 Task: Look for space in Fleury-les-Aubrais, France from 5th September, 2023 to 13th September, 2023 for 6 adults in price range Rs.15000 to Rs.20000. Place can be entire place with 3 bedrooms having 3 beds and 3 bathrooms. Property type can be house, flat, guest house. Amenities needed are: washing machine. Booking option can be shelf check-in. Required host language is English.
Action: Mouse moved to (476, 145)
Screenshot: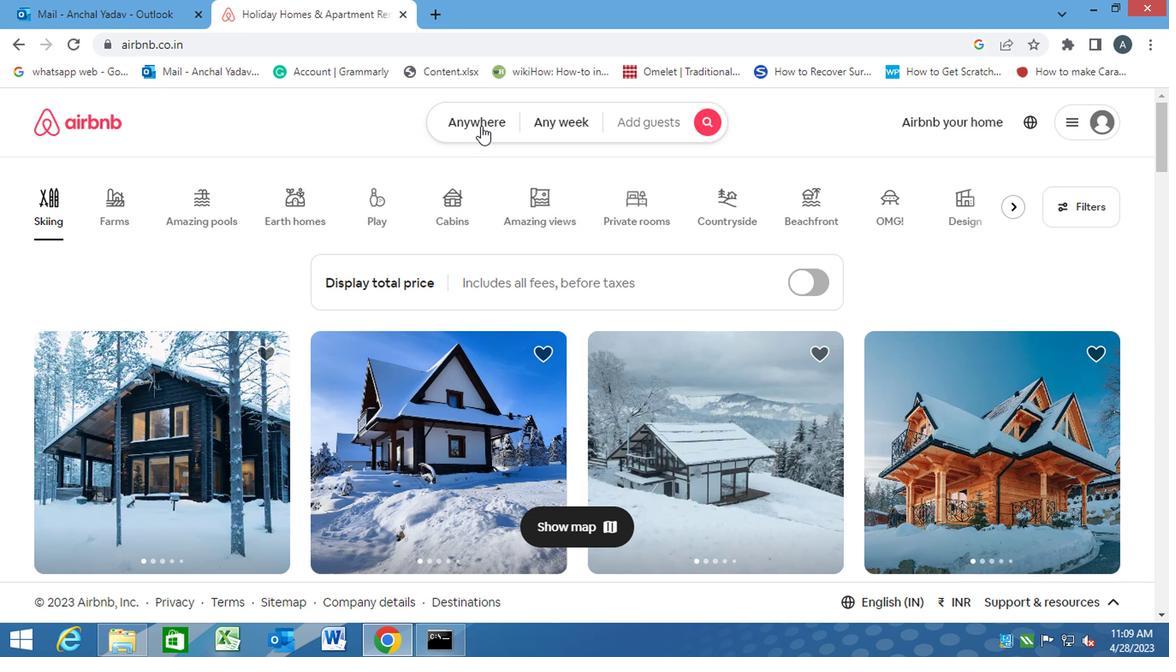 
Action: Mouse pressed left at (476, 145)
Screenshot: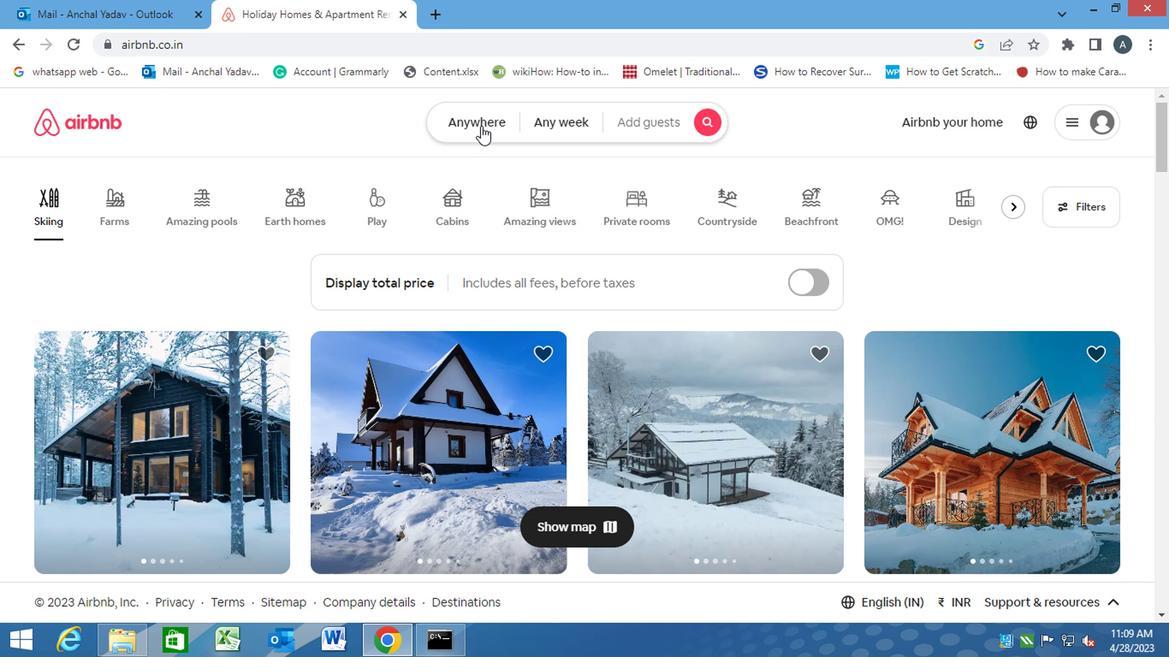 
Action: Mouse moved to (398, 205)
Screenshot: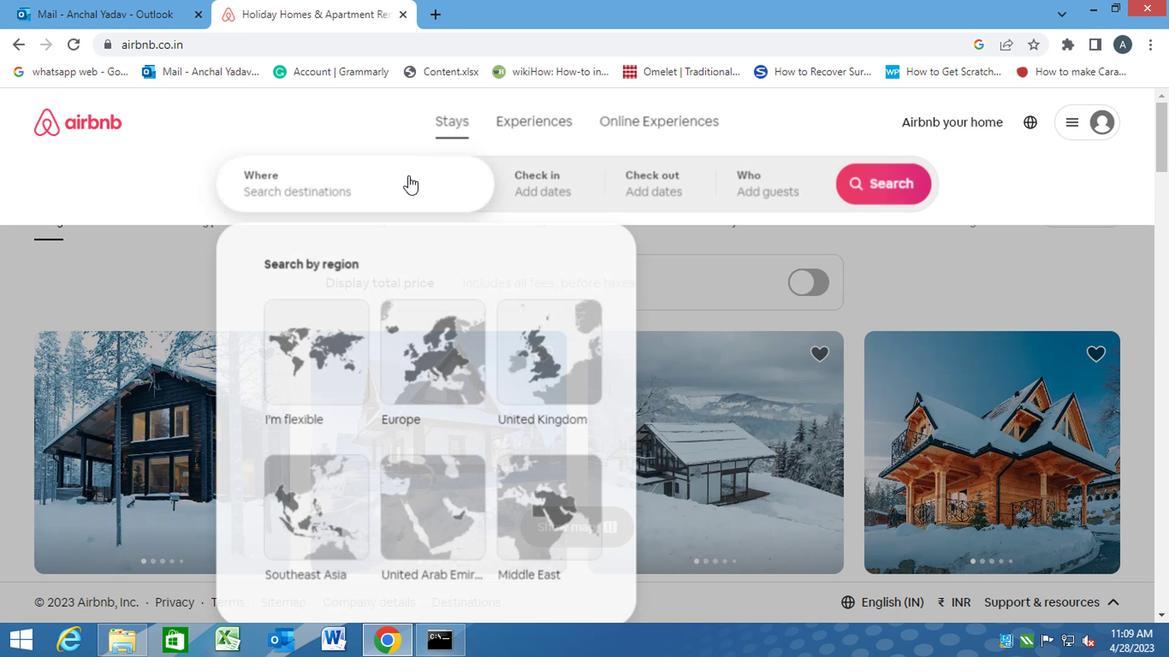 
Action: Mouse pressed left at (398, 205)
Screenshot: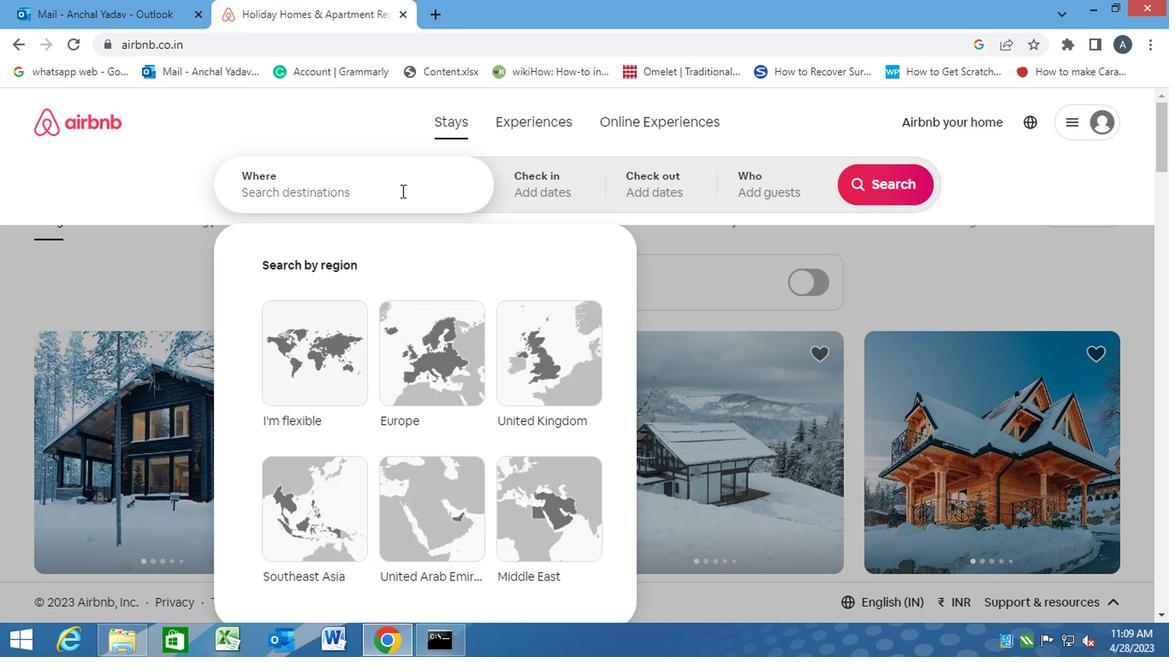 
Action: Key pressed <Key.caps_lock>f<Key.caps_lock>leury-les-<Key.caps_lock>a<Key.caps_lock>ubrais,<Key.space><Key.caps_lock>f<Key.caps_lock>rance<Key.enter>
Screenshot: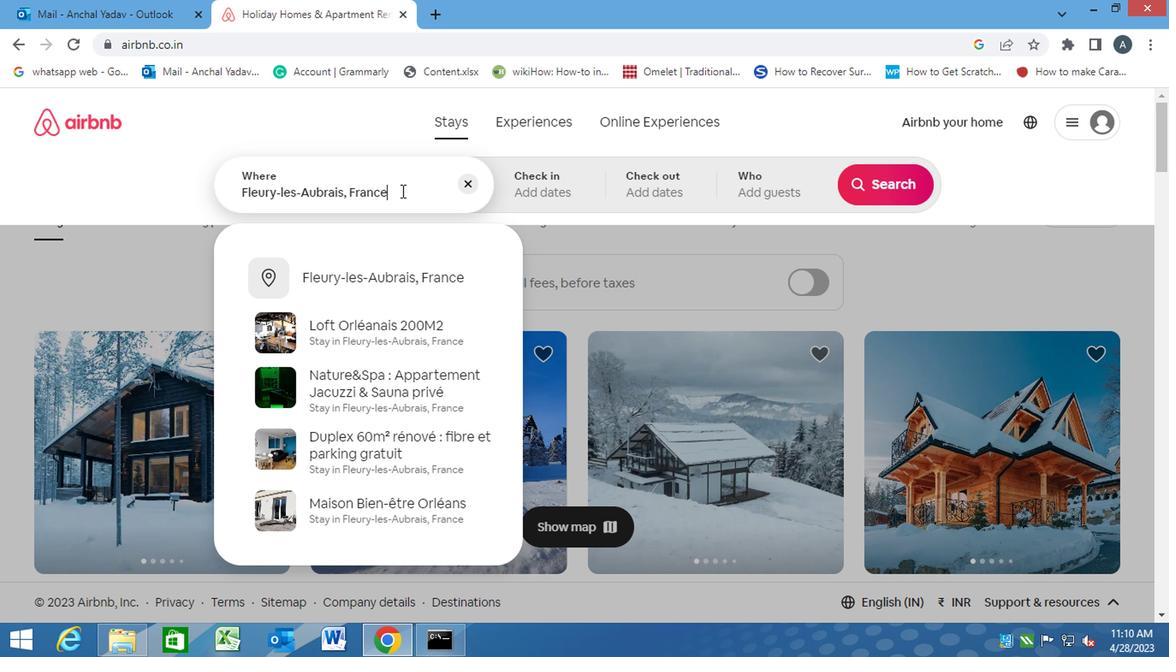 
Action: Mouse moved to (855, 321)
Screenshot: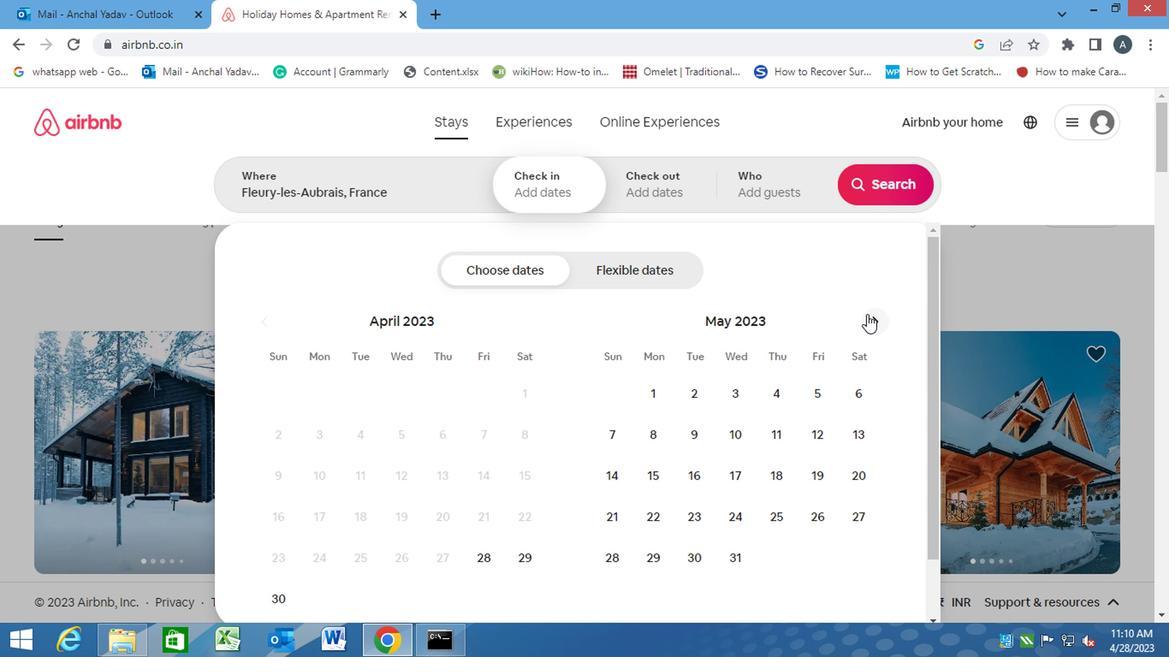 
Action: Mouse pressed left at (855, 321)
Screenshot: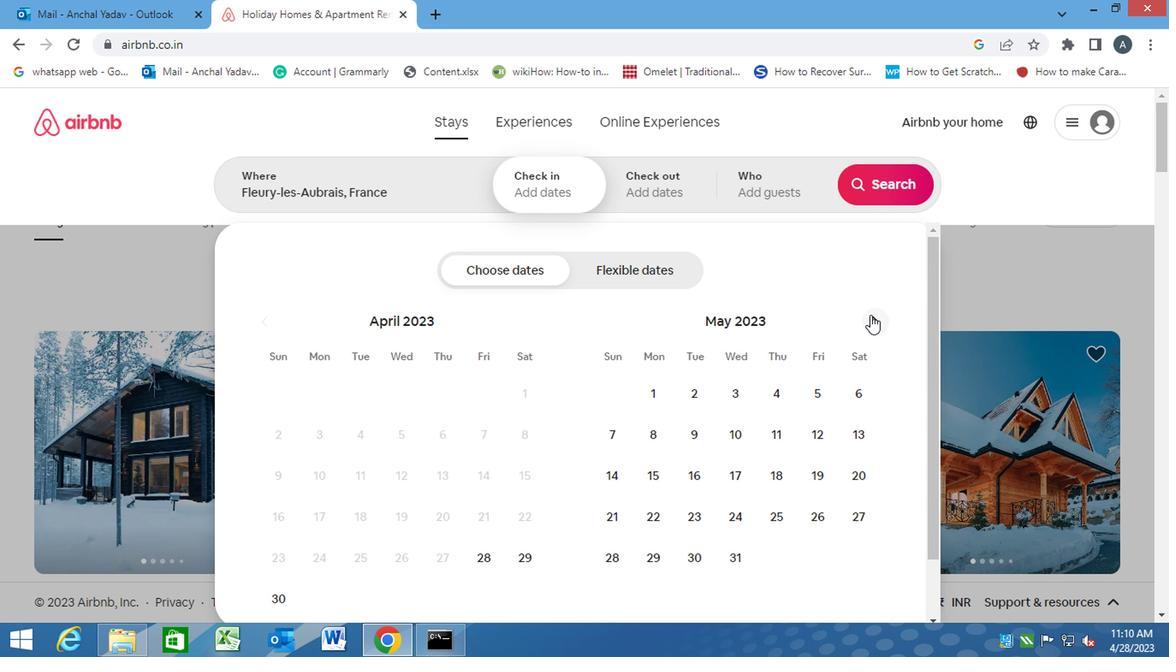 
Action: Mouse pressed left at (855, 321)
Screenshot: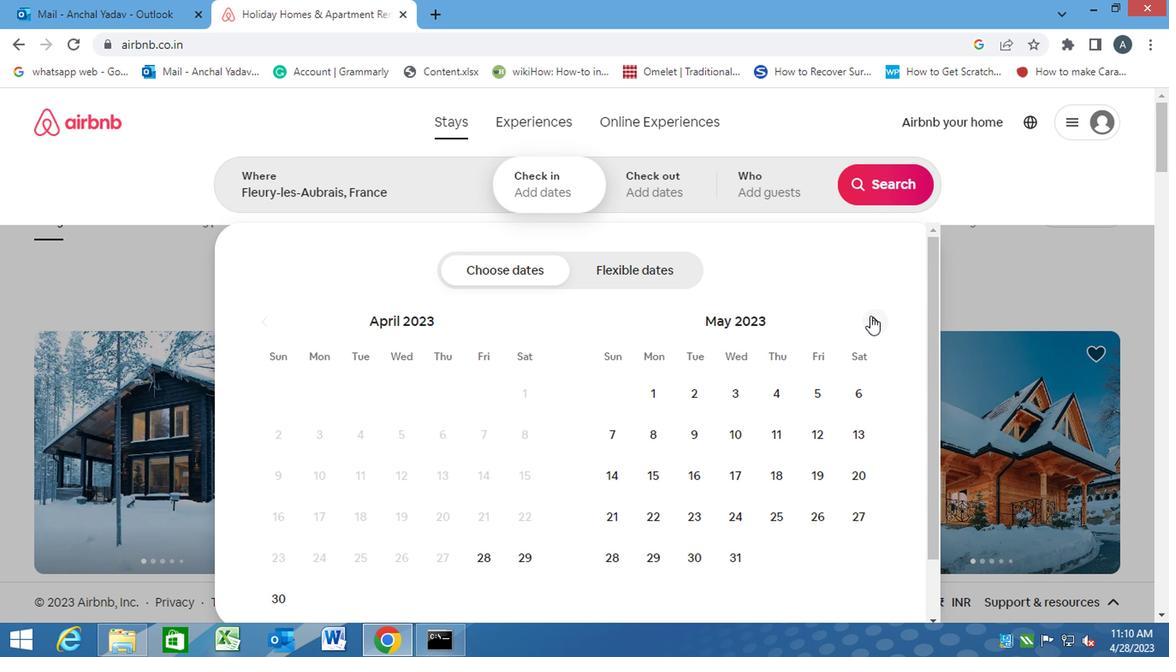 
Action: Mouse pressed left at (855, 321)
Screenshot: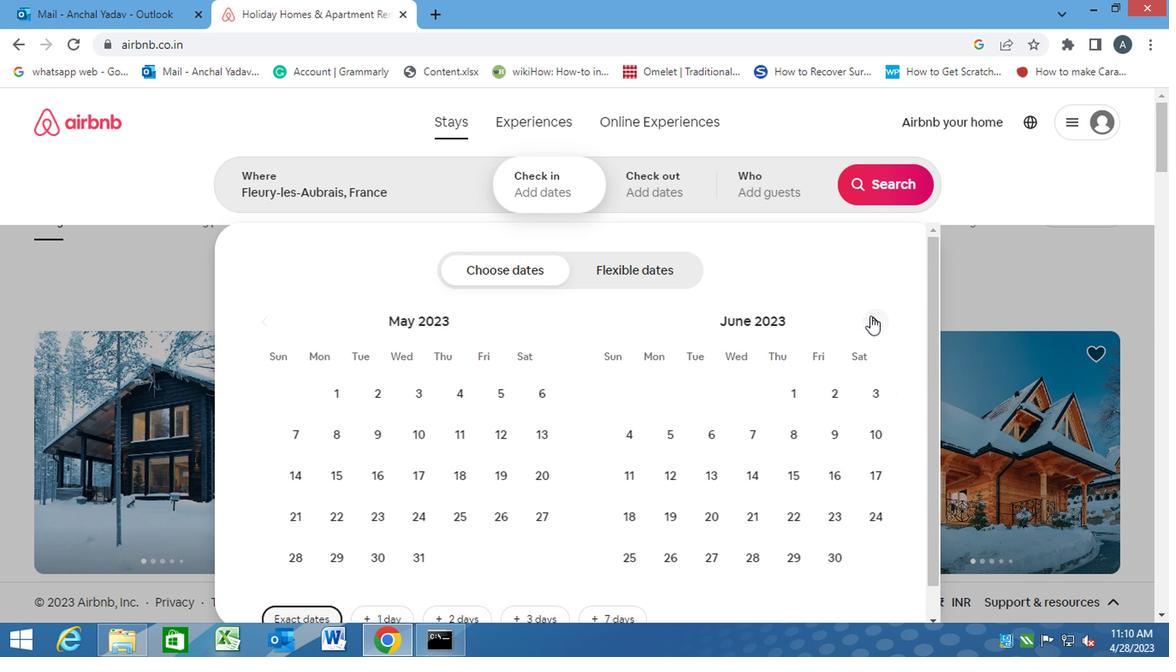
Action: Mouse pressed left at (855, 321)
Screenshot: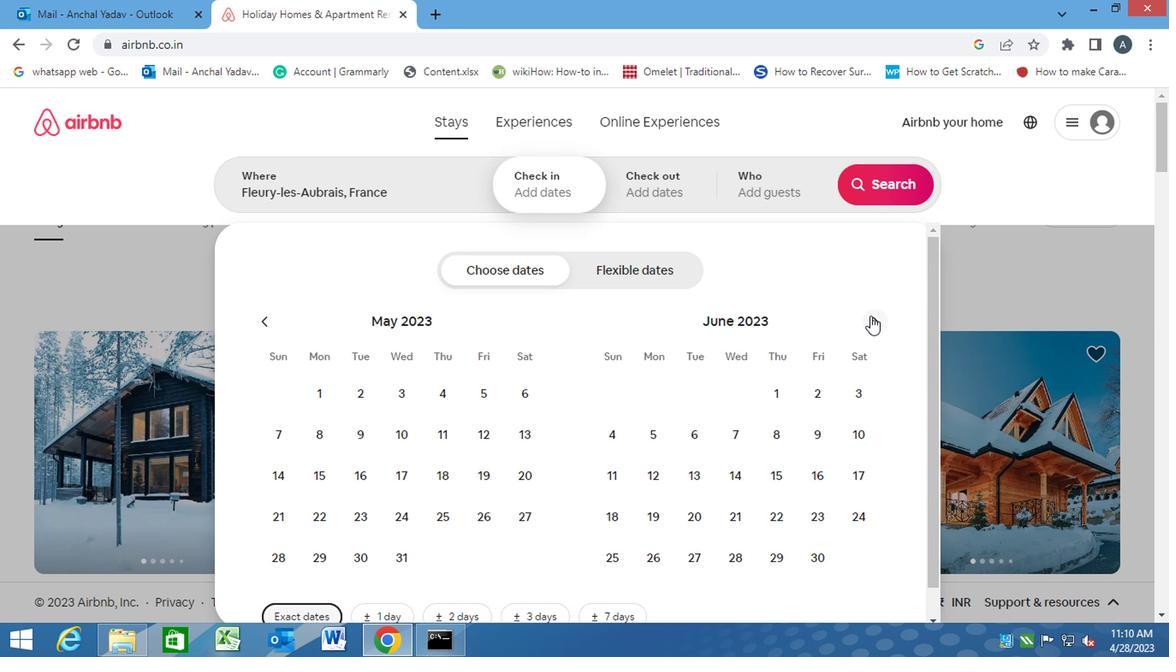 
Action: Mouse pressed left at (855, 321)
Screenshot: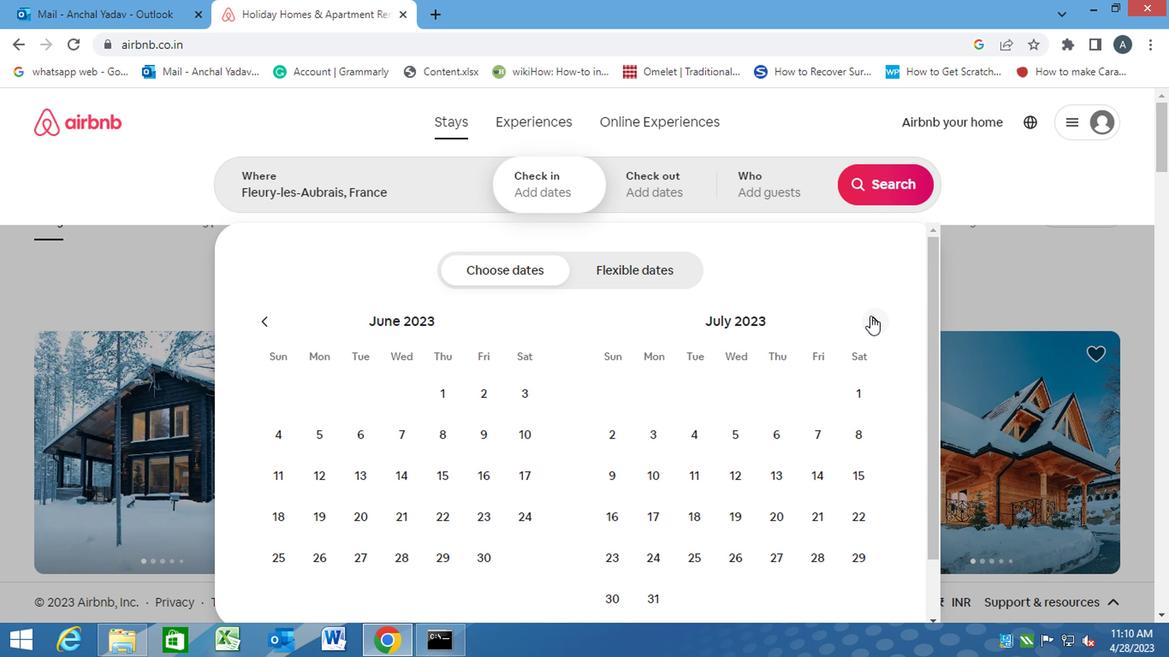 
Action: Mouse pressed left at (855, 321)
Screenshot: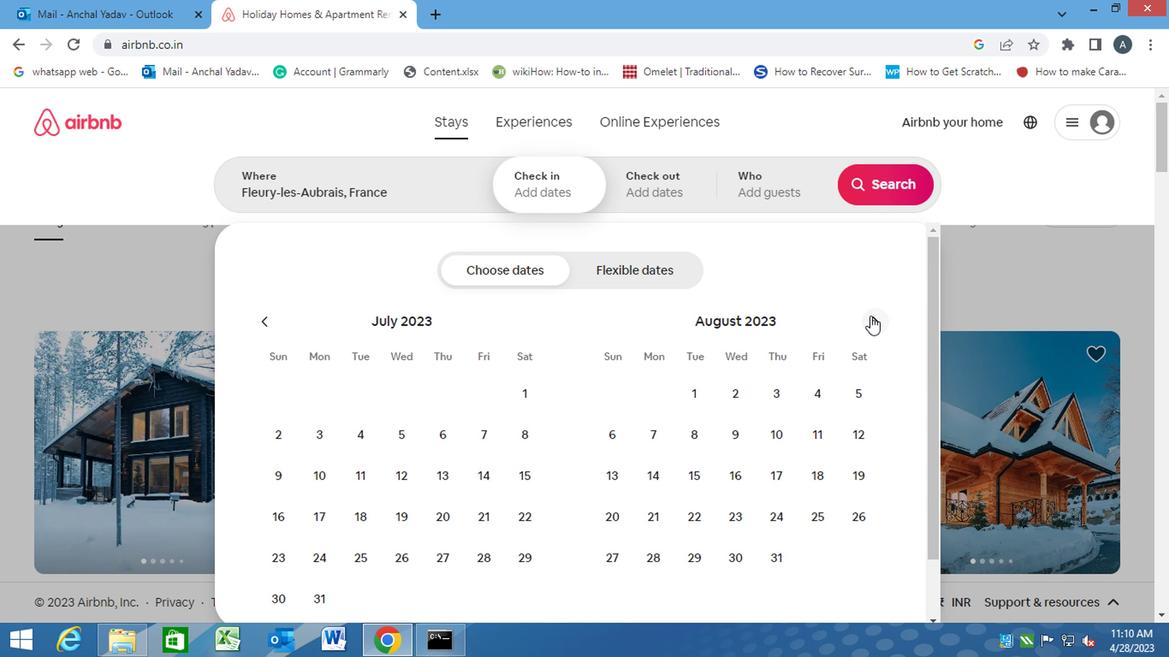 
Action: Mouse moved to (685, 424)
Screenshot: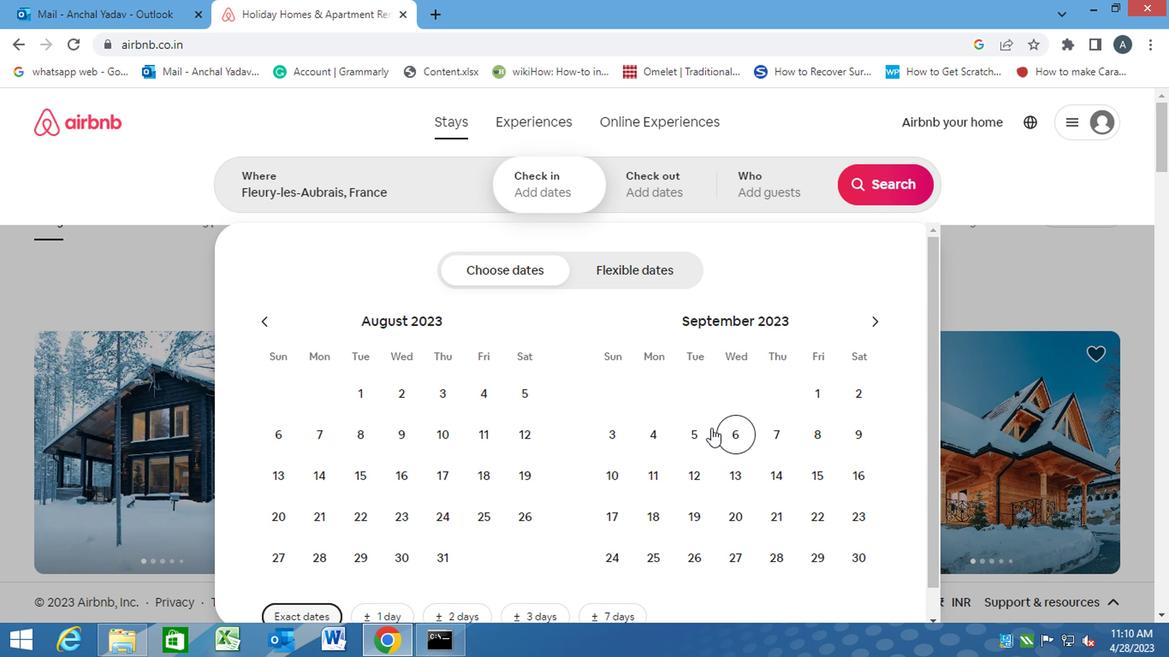 
Action: Mouse pressed left at (685, 424)
Screenshot: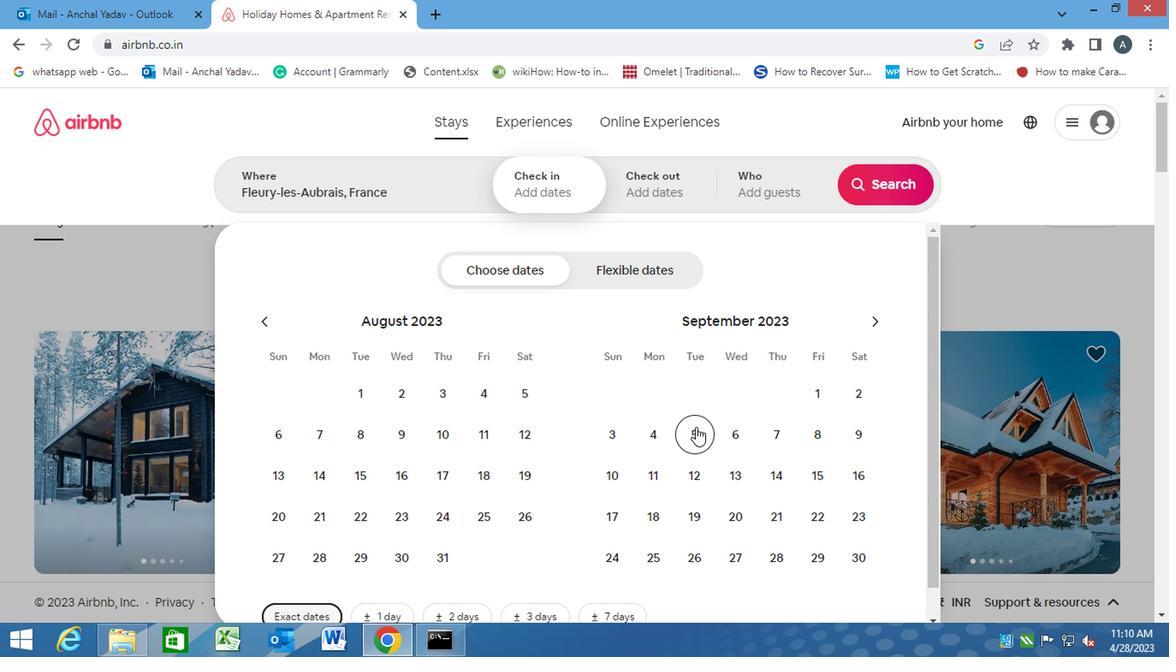 
Action: Mouse moved to (731, 472)
Screenshot: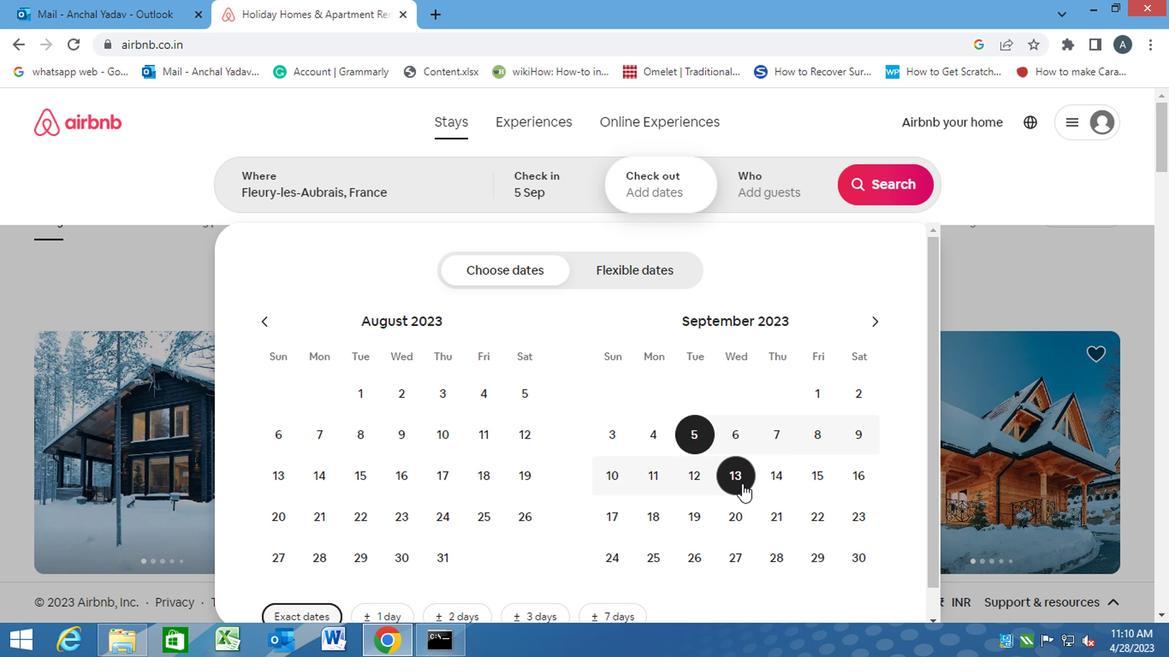 
Action: Mouse pressed left at (731, 472)
Screenshot: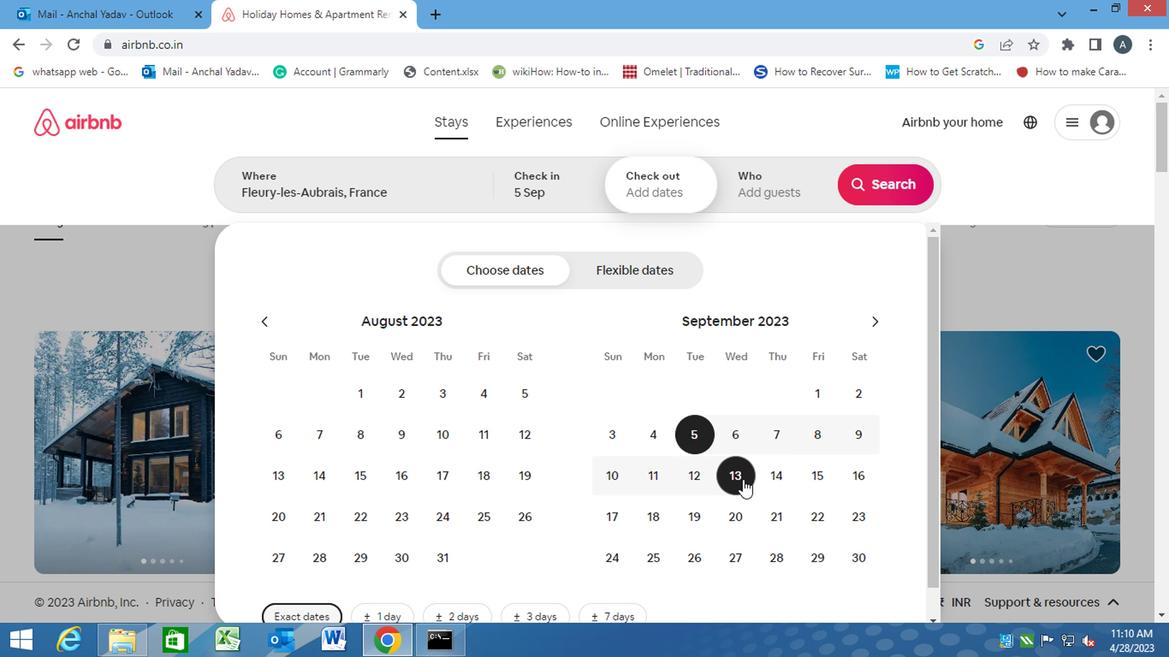 
Action: Mouse moved to (731, 208)
Screenshot: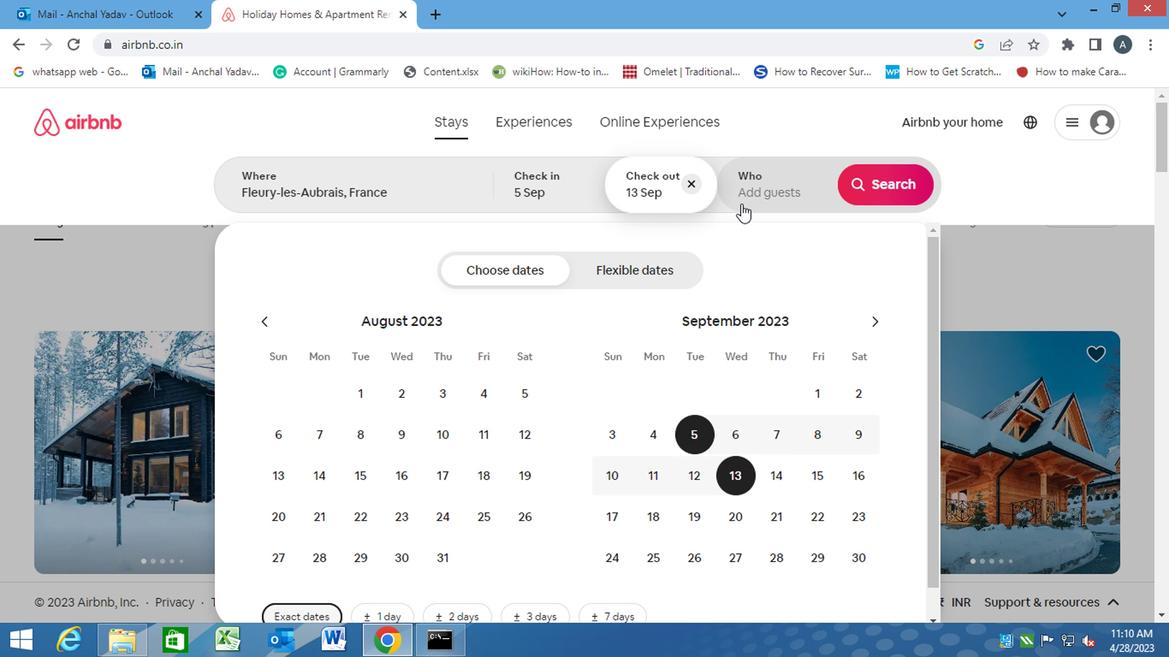 
Action: Mouse pressed left at (731, 208)
Screenshot: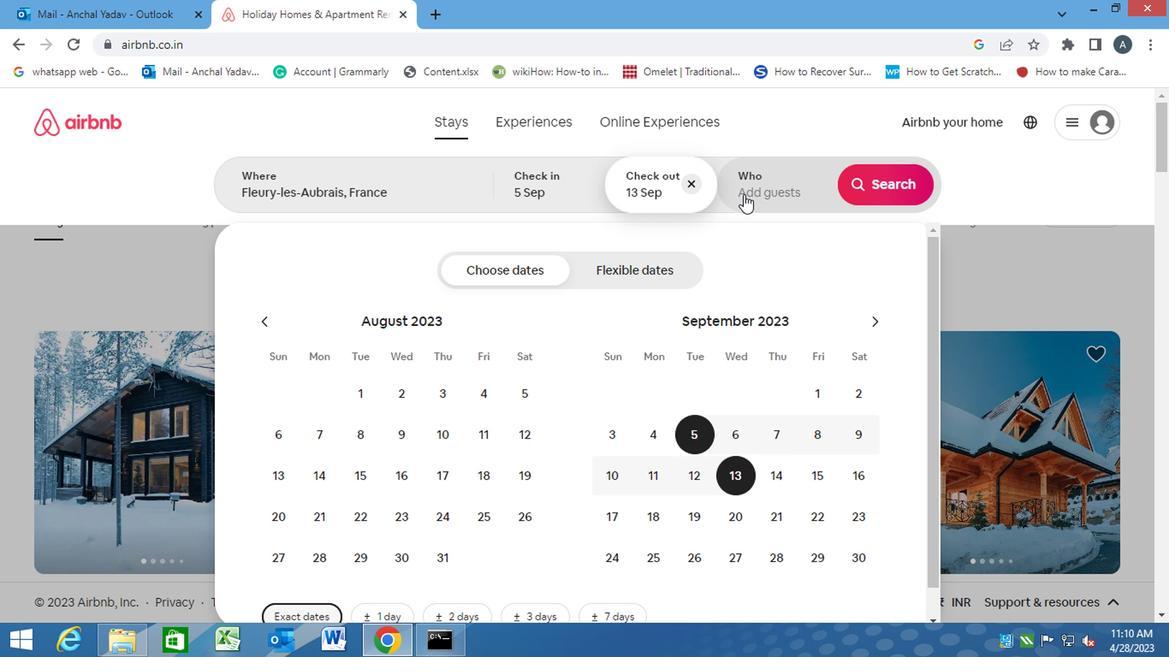 
Action: Mouse moved to (877, 282)
Screenshot: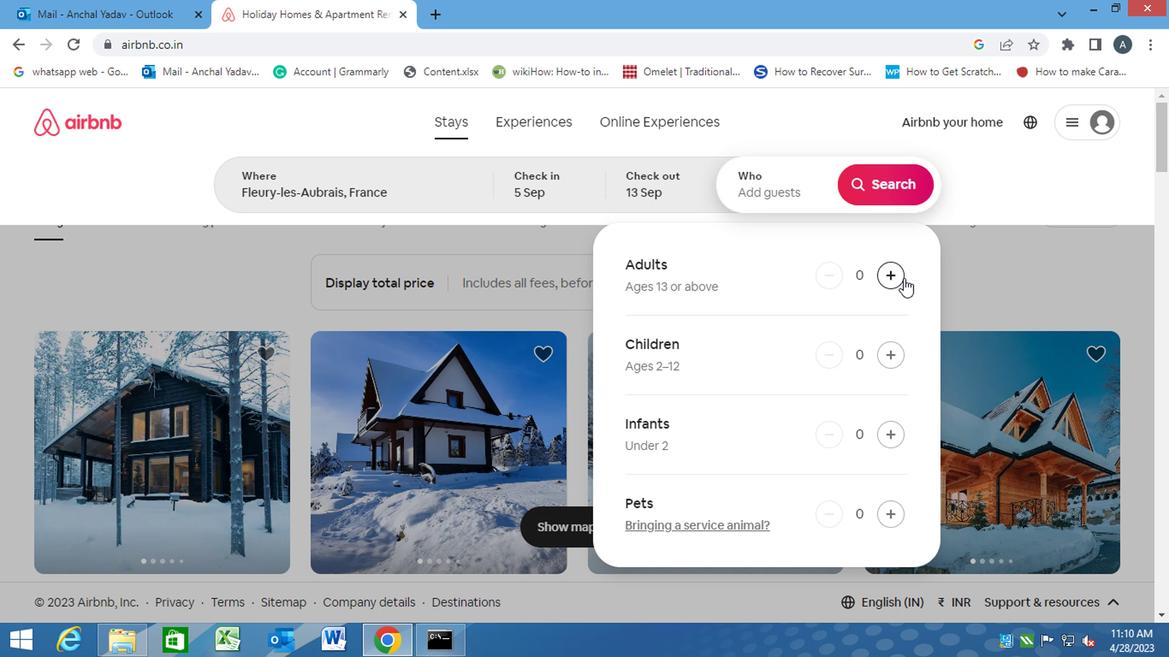 
Action: Mouse pressed left at (877, 282)
Screenshot: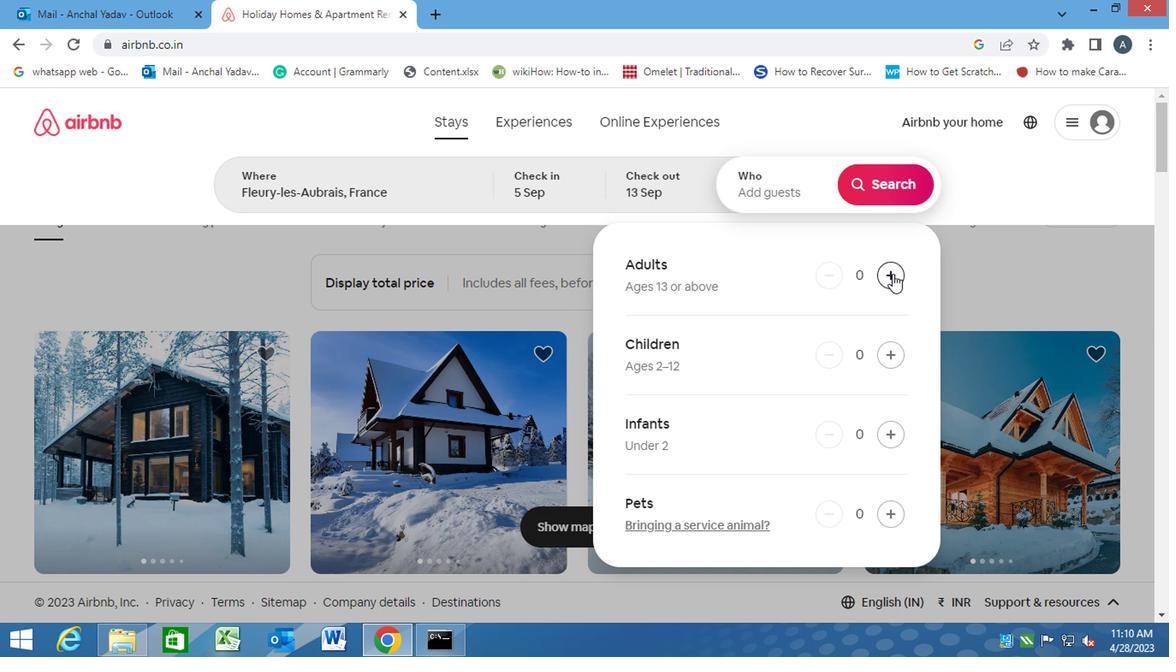 
Action: Mouse pressed left at (877, 282)
Screenshot: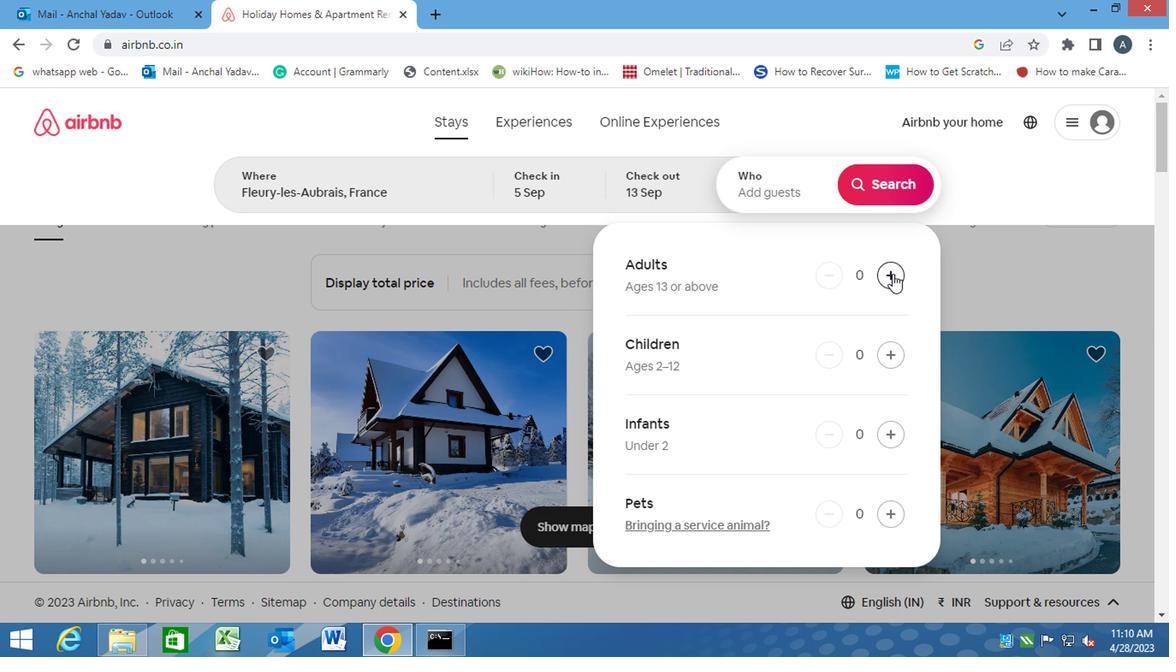 
Action: Mouse pressed left at (877, 282)
Screenshot: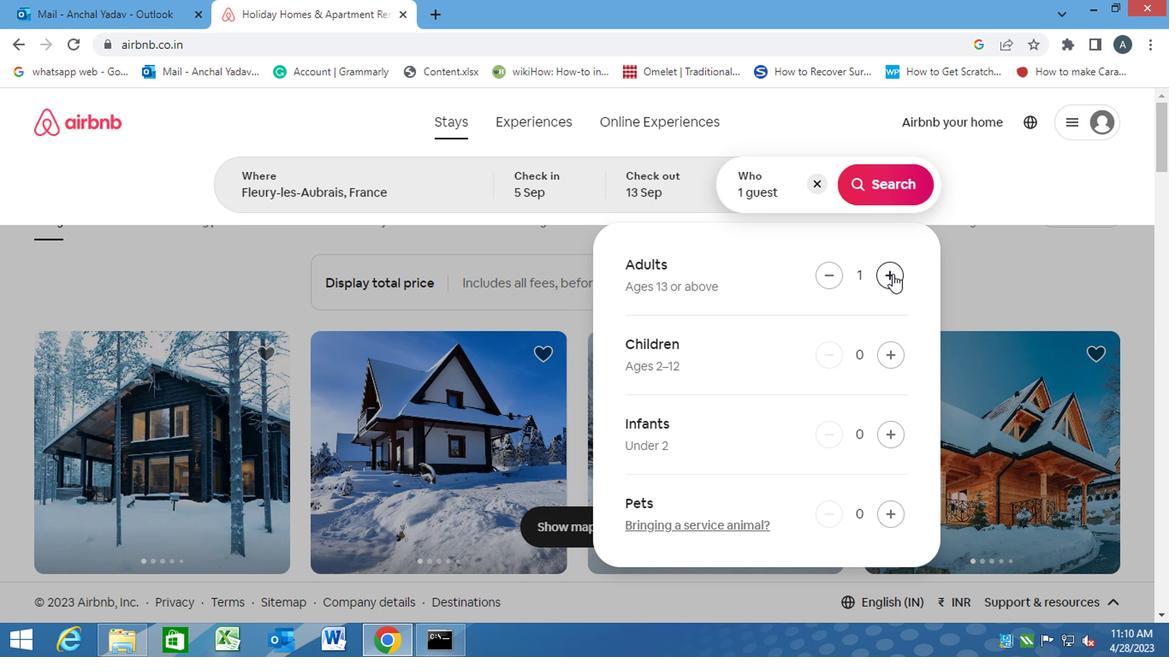 
Action: Mouse pressed left at (877, 282)
Screenshot: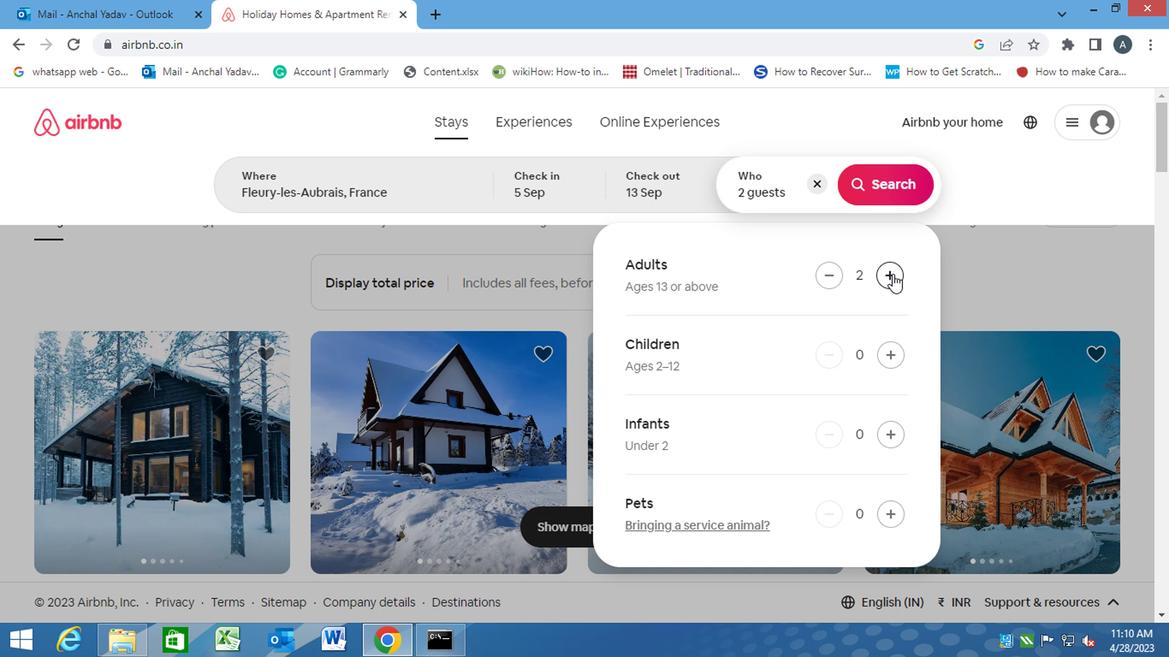 
Action: Mouse pressed left at (877, 282)
Screenshot: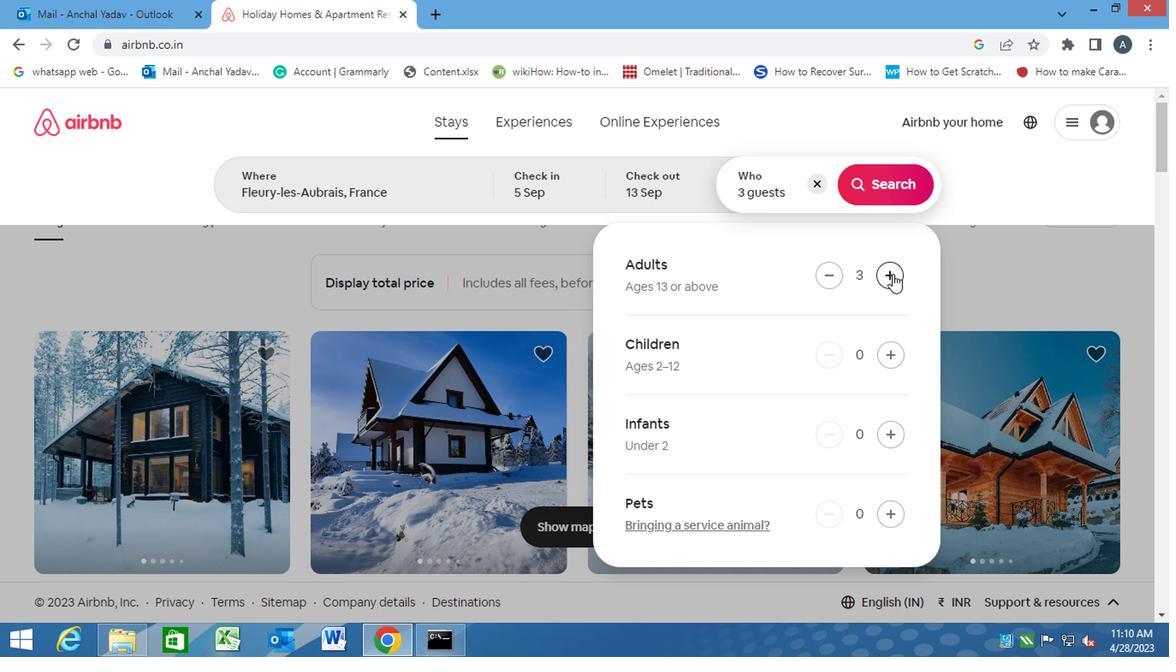 
Action: Mouse pressed left at (877, 282)
Screenshot: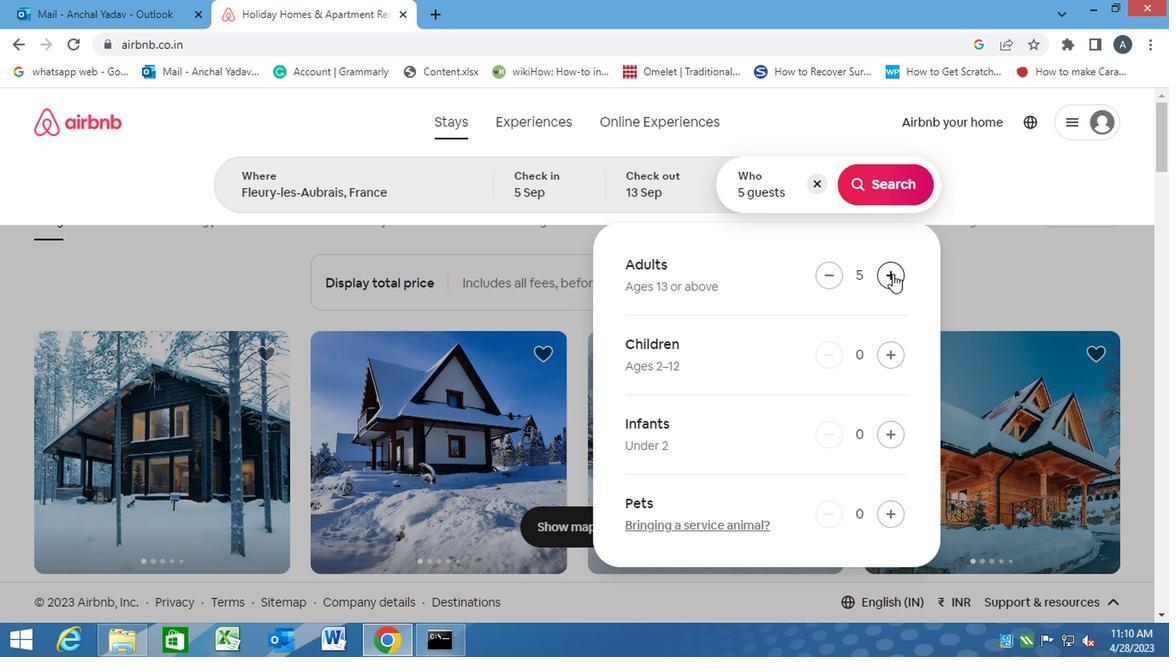 
Action: Mouse moved to (887, 198)
Screenshot: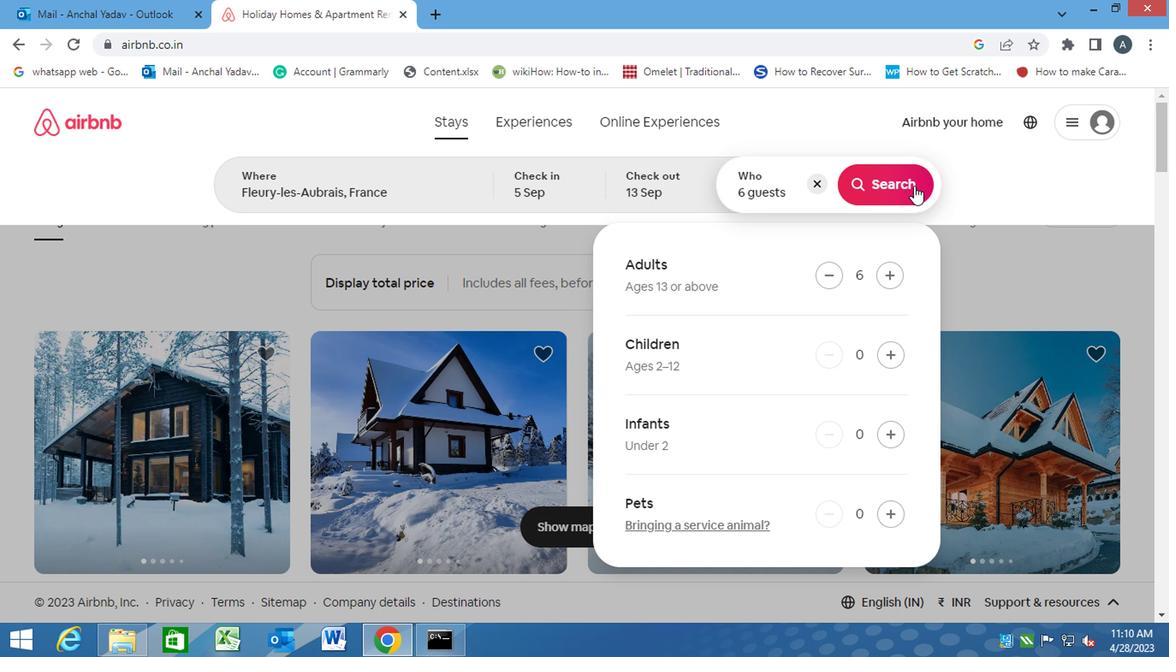 
Action: Mouse pressed left at (887, 198)
Screenshot: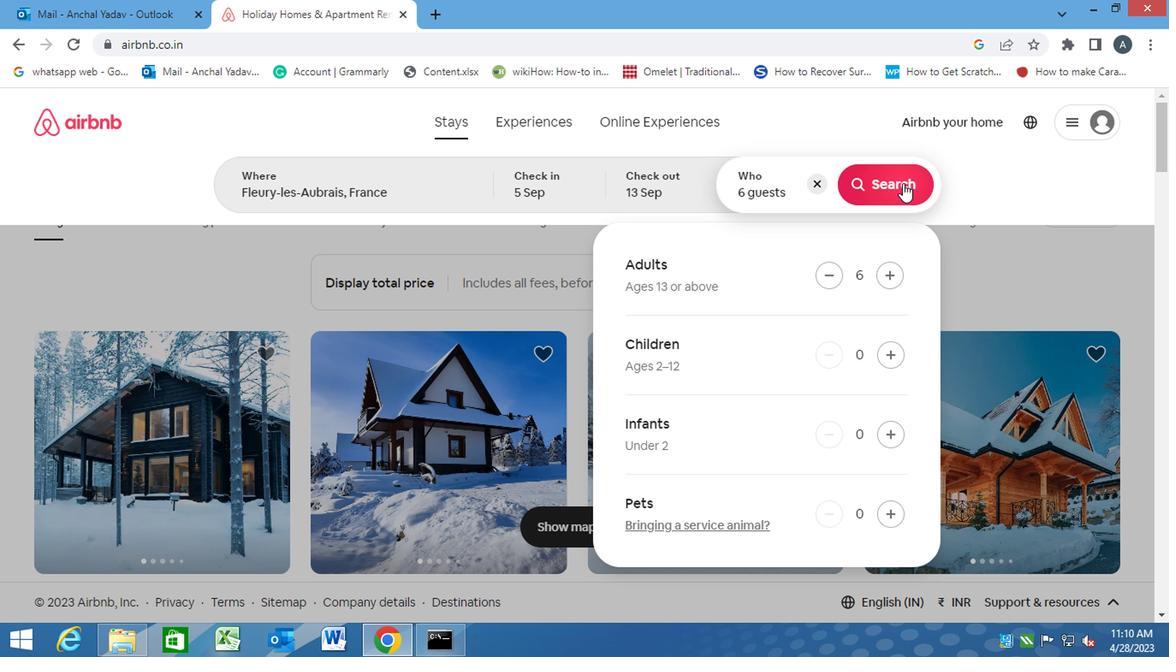 
Action: Mouse moved to (1052, 200)
Screenshot: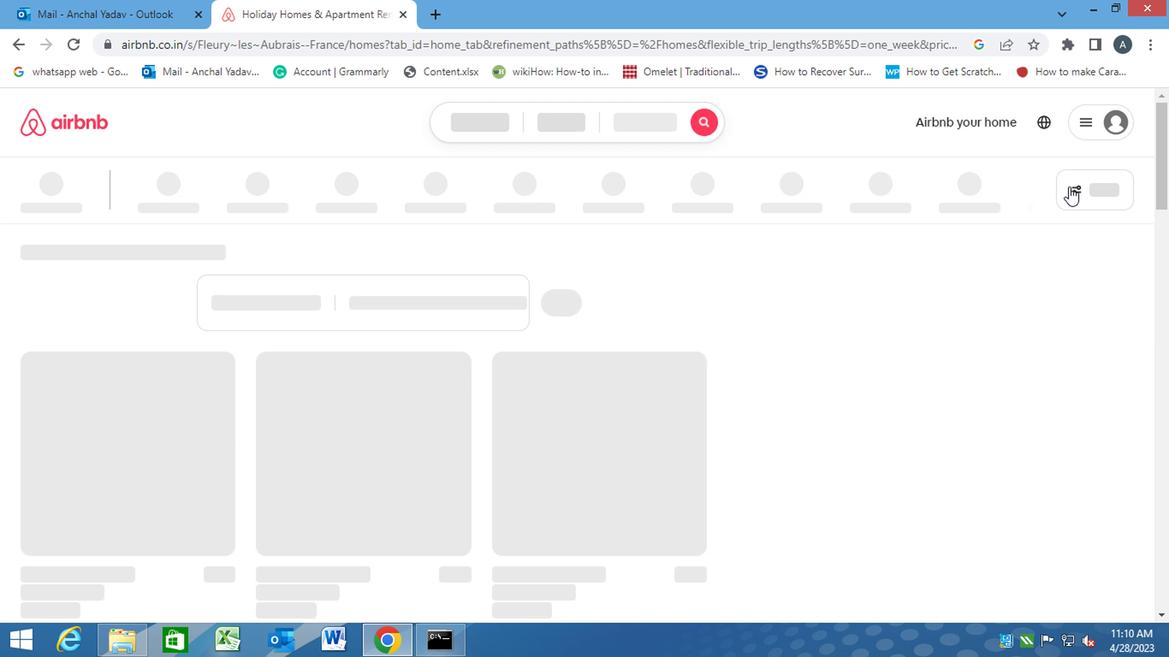 
Action: Mouse pressed left at (1052, 200)
Screenshot: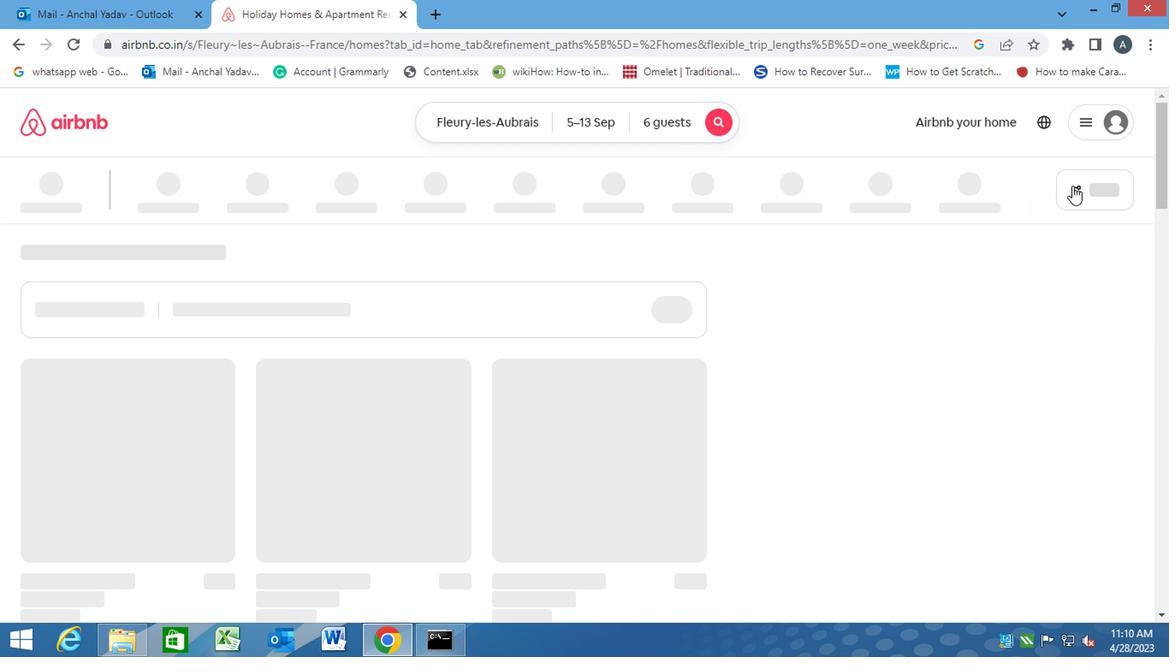 
Action: Mouse moved to (393, 404)
Screenshot: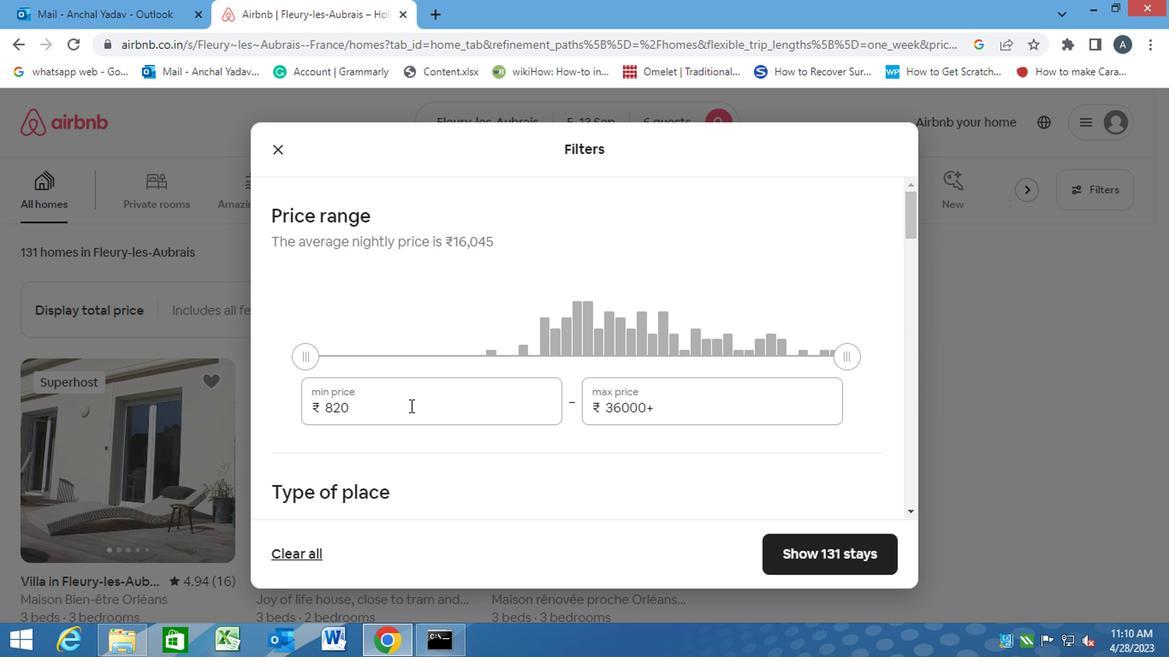 
Action: Mouse pressed left at (393, 404)
Screenshot: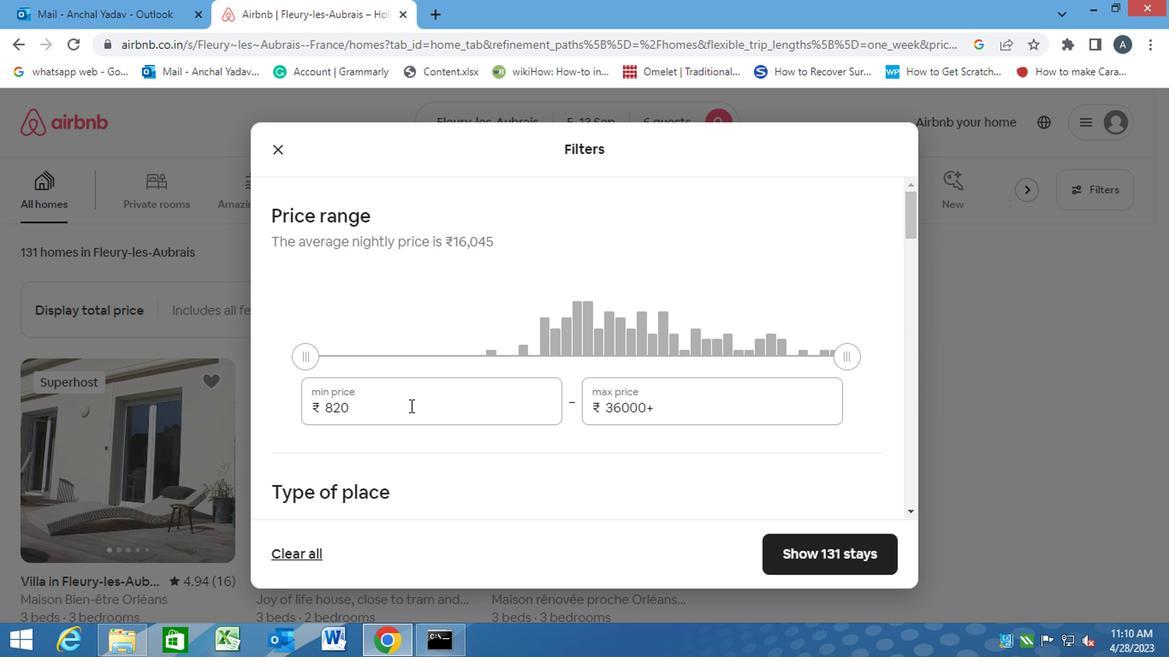 
Action: Mouse moved to (280, 404)
Screenshot: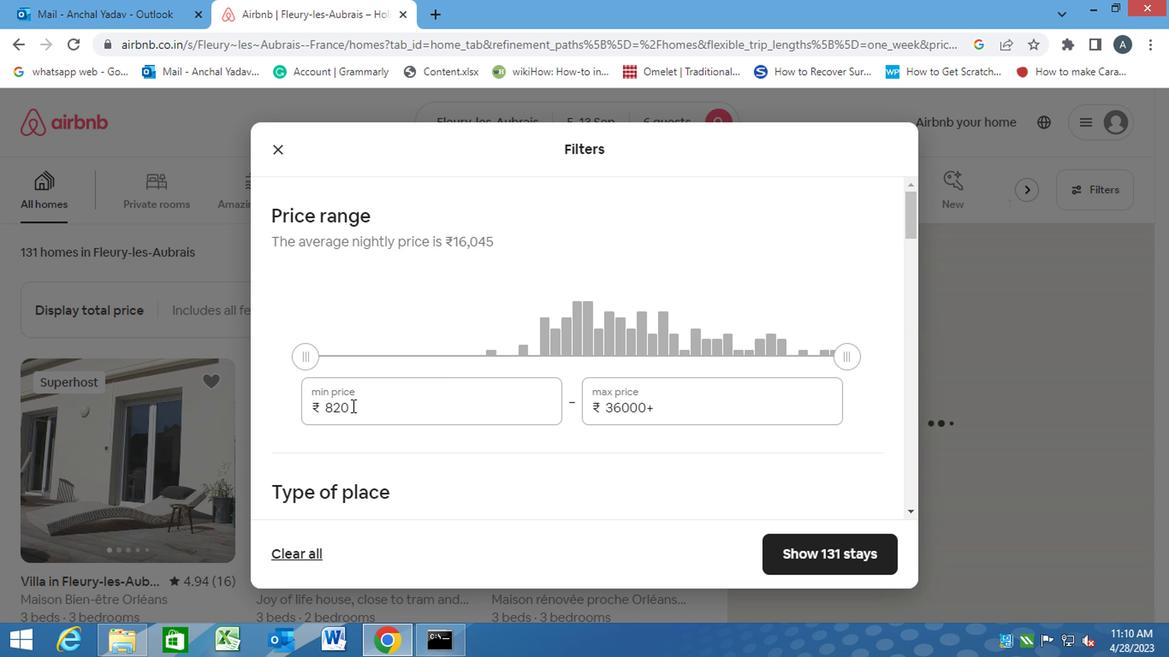 
Action: Key pressed 15000<Key.tab><Key.backspace><Key.backspace><Key.backspace><Key.backspace><Key.backspace><Key.backspace><Key.backspace><Key.backspace><Key.backspace><Key.backspace><Key.backspace><Key.backspace><Key.backspace><Key.backspace><Key.backspace><Key.backspace><Key.backspace><Key.backspace><Key.backspace><Key.backspace><Key.backspace><Key.backspace><Key.backspace><Key.backspace><Key.backspace><Key.backspace><Key.backspace><Key.backspace><Key.backspace><Key.backspace><Key.backspace><Key.backspace><Key.backspace><Key.backspace><Key.backspace><Key.backspace>20000
Screenshot: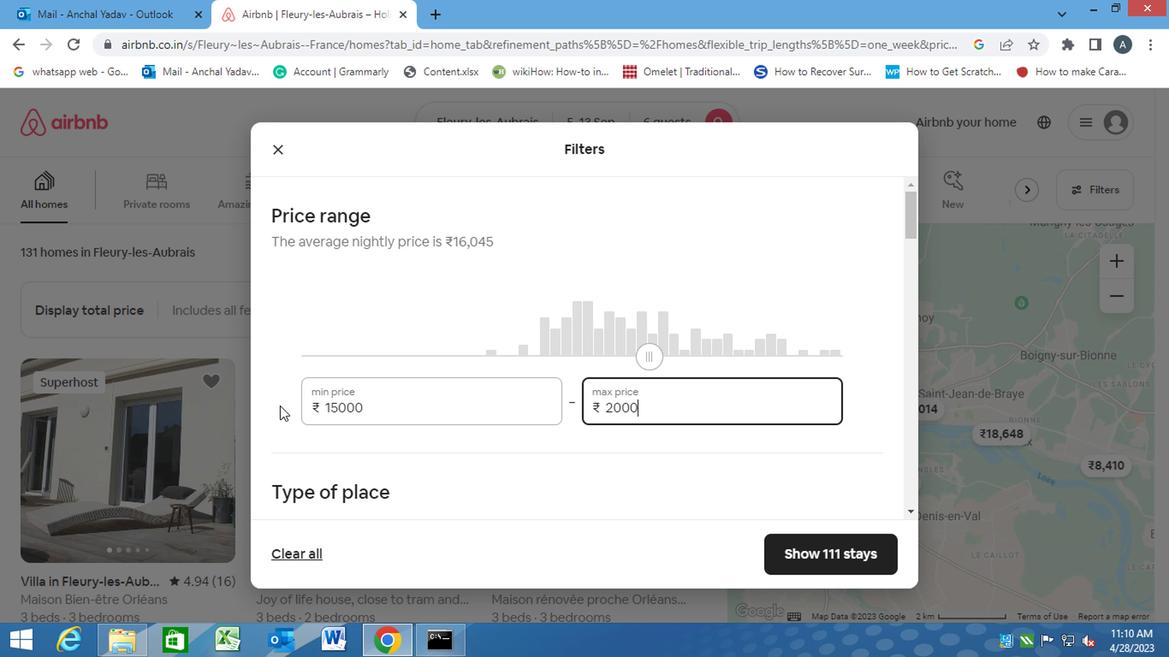 
Action: Mouse moved to (424, 449)
Screenshot: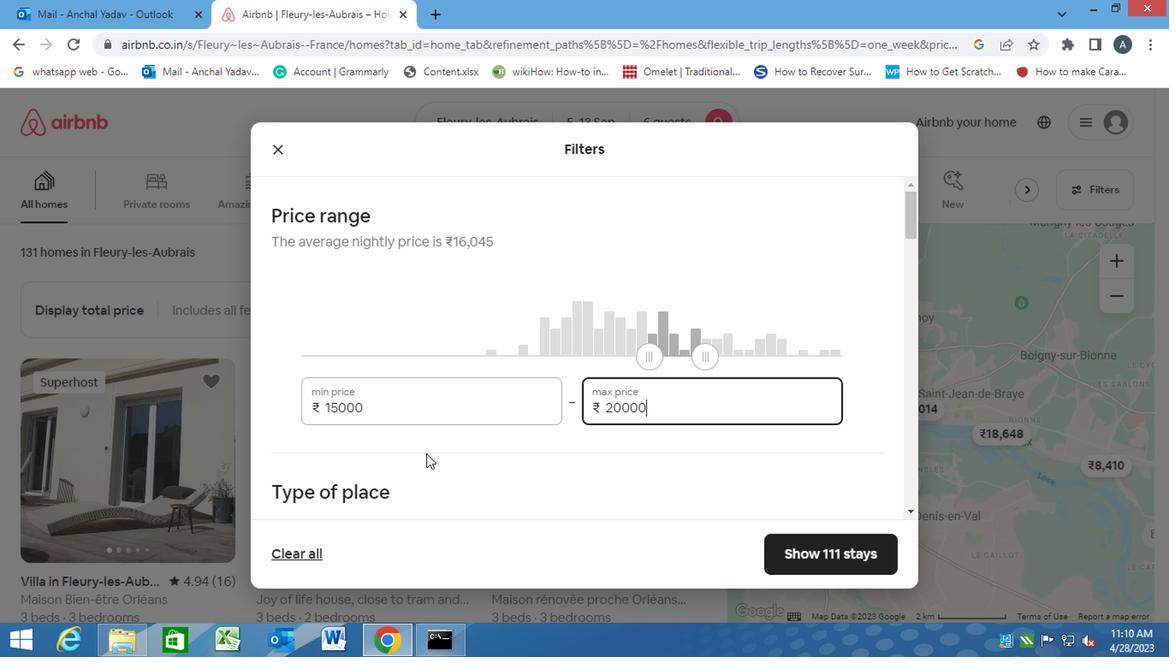 
Action: Mouse scrolled (424, 448) with delta (0, 0)
Screenshot: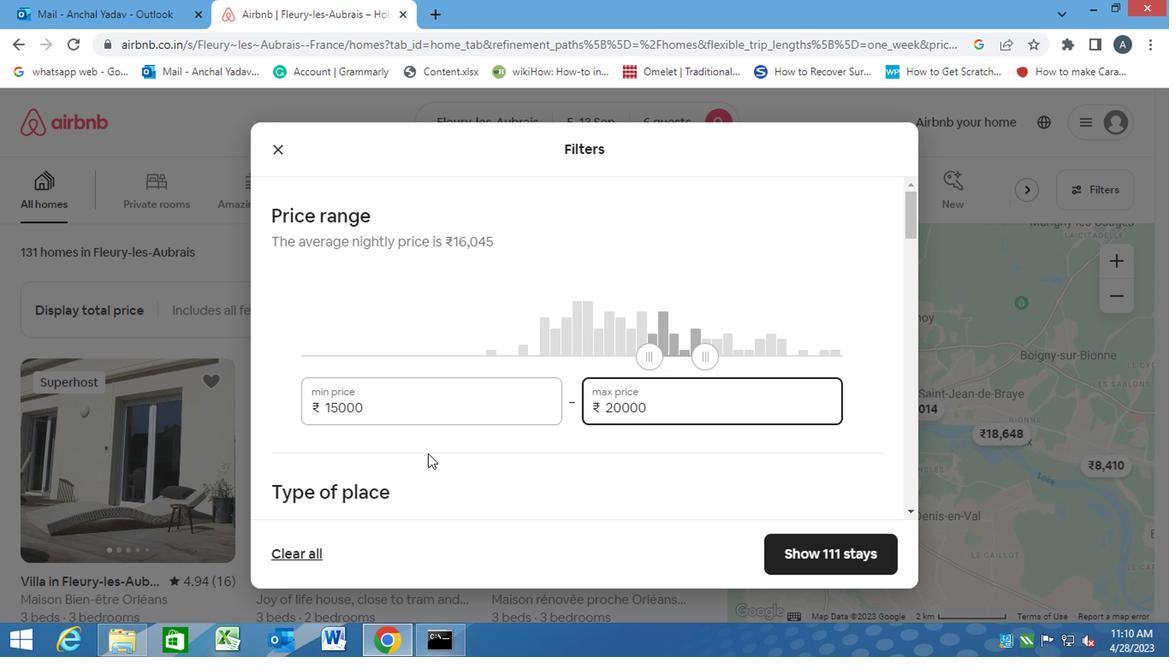 
Action: Mouse scrolled (424, 448) with delta (0, 0)
Screenshot: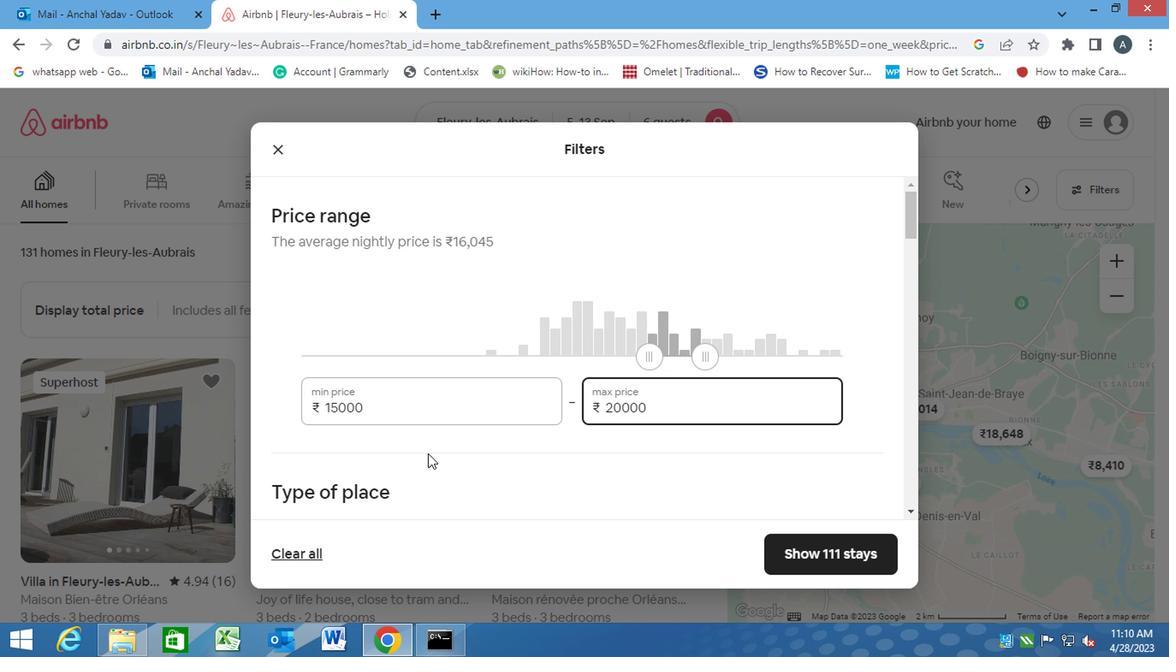 
Action: Mouse moved to (274, 367)
Screenshot: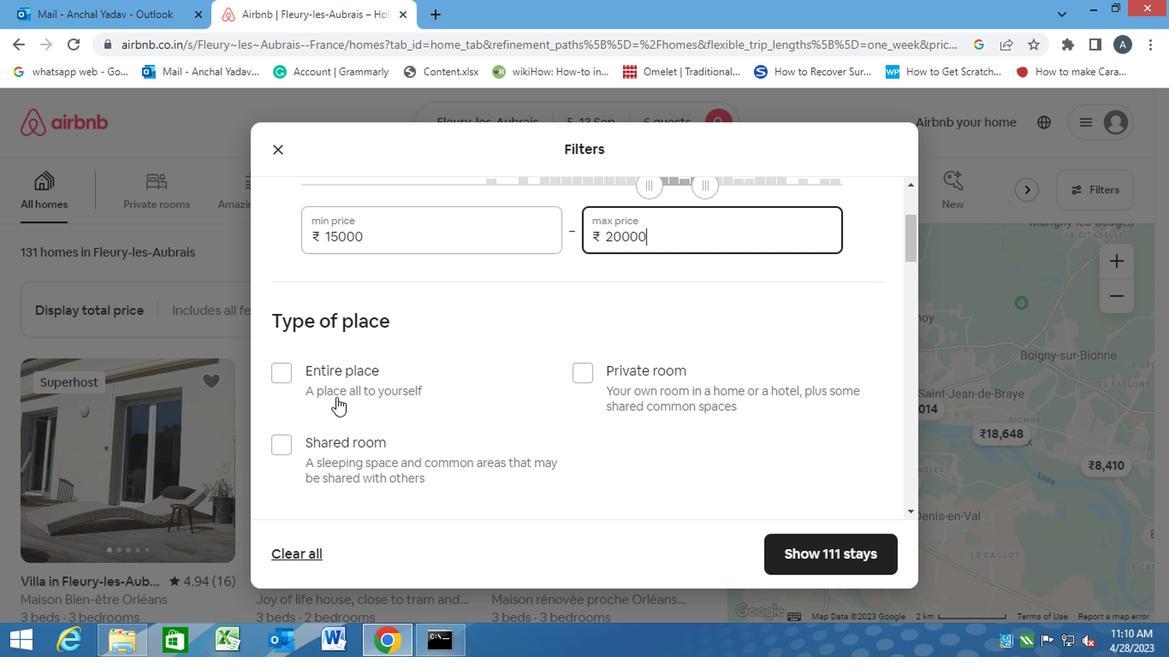 
Action: Mouse pressed left at (274, 367)
Screenshot: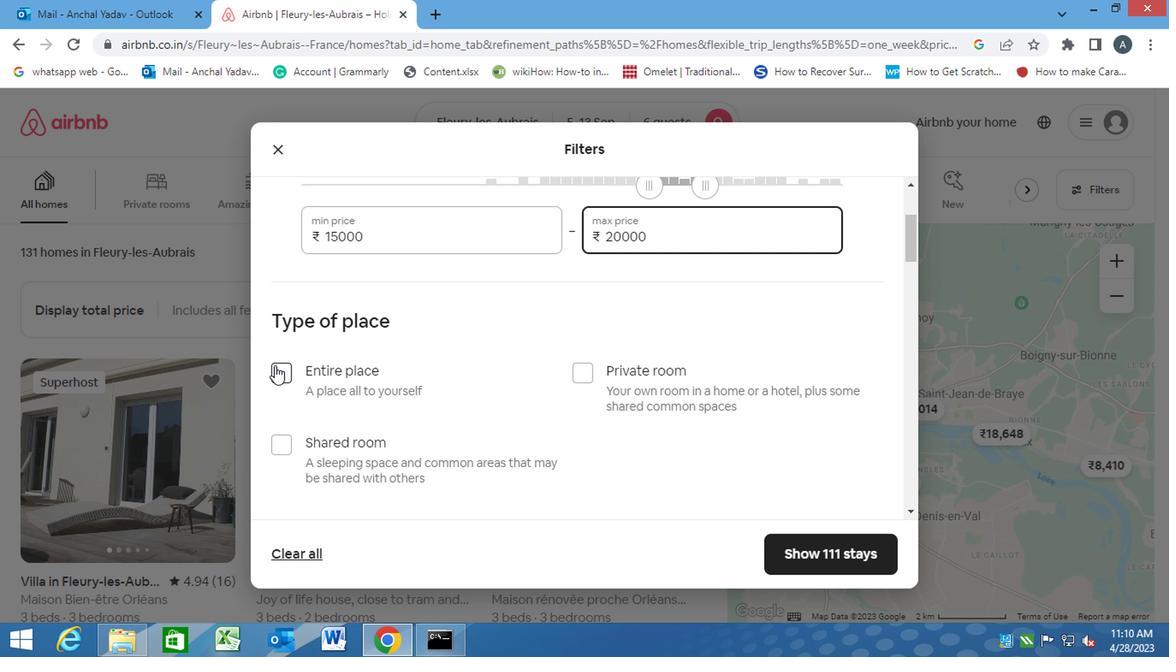 
Action: Mouse moved to (427, 399)
Screenshot: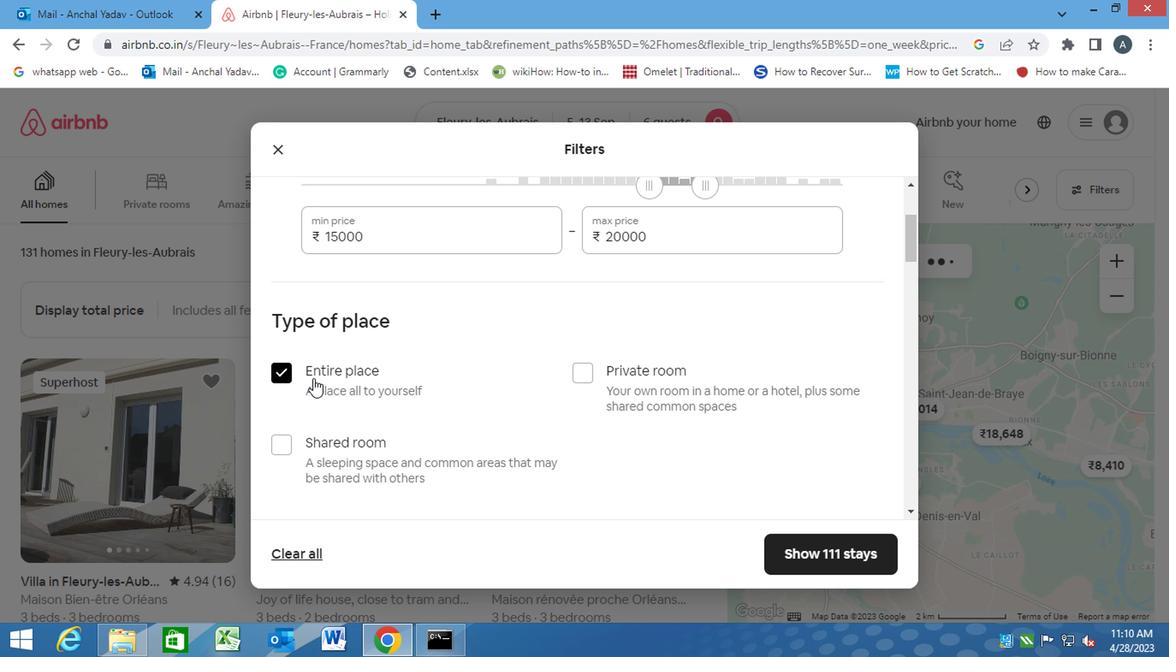 
Action: Mouse scrolled (427, 398) with delta (0, 0)
Screenshot: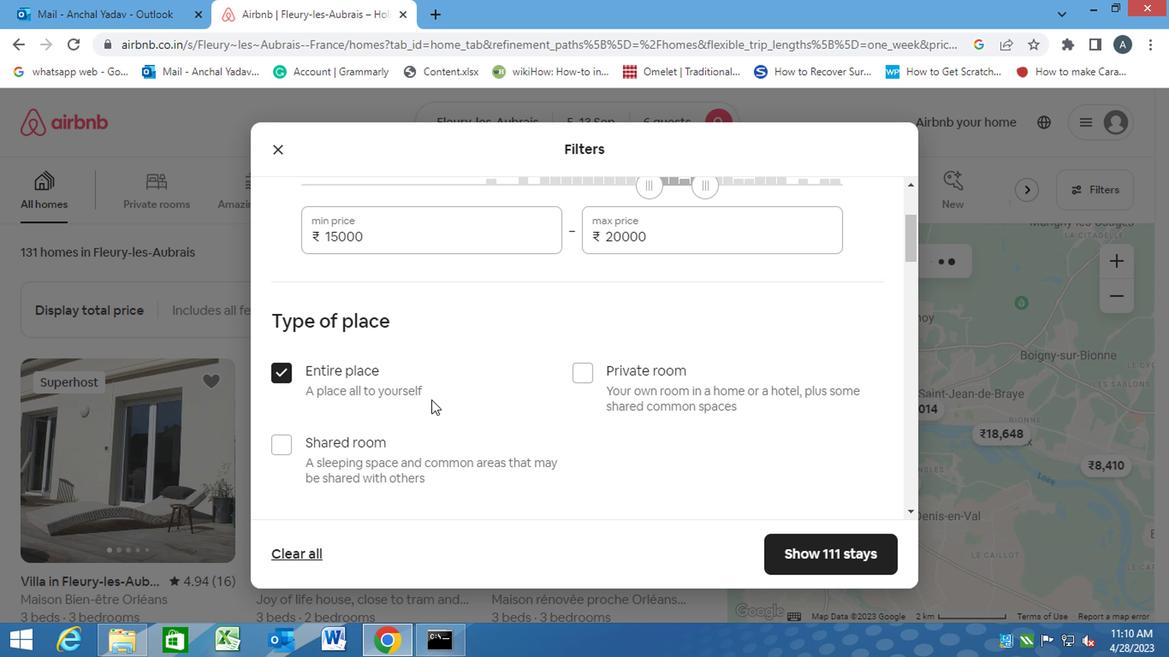 
Action: Mouse scrolled (427, 398) with delta (0, 0)
Screenshot: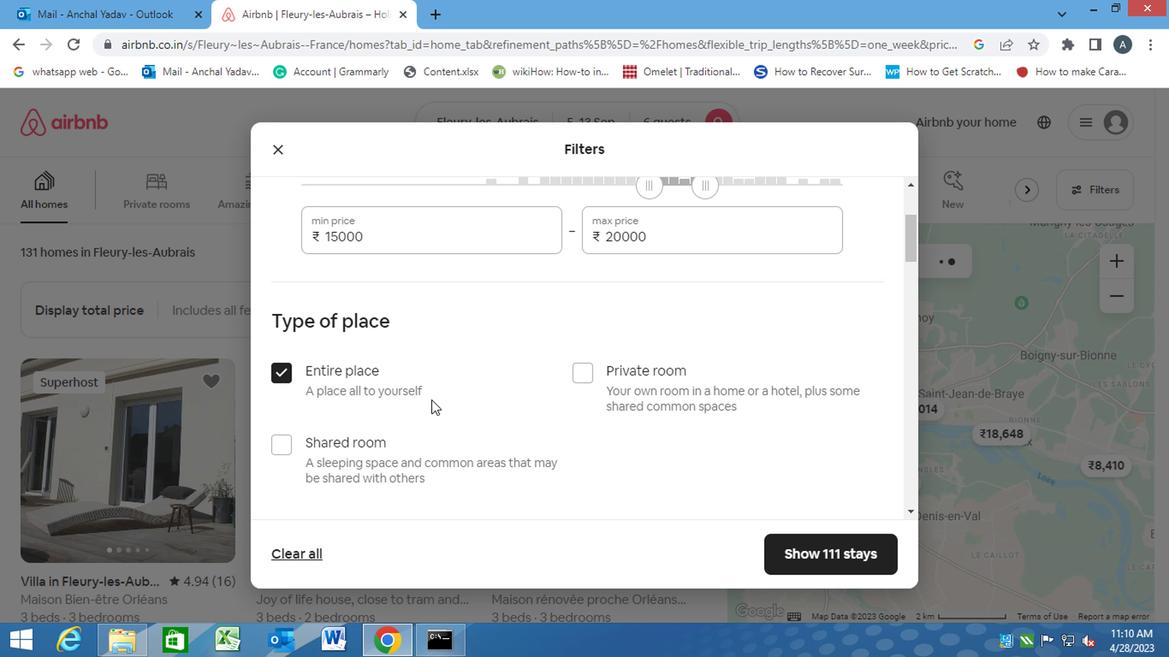 
Action: Mouse scrolled (427, 398) with delta (0, 0)
Screenshot: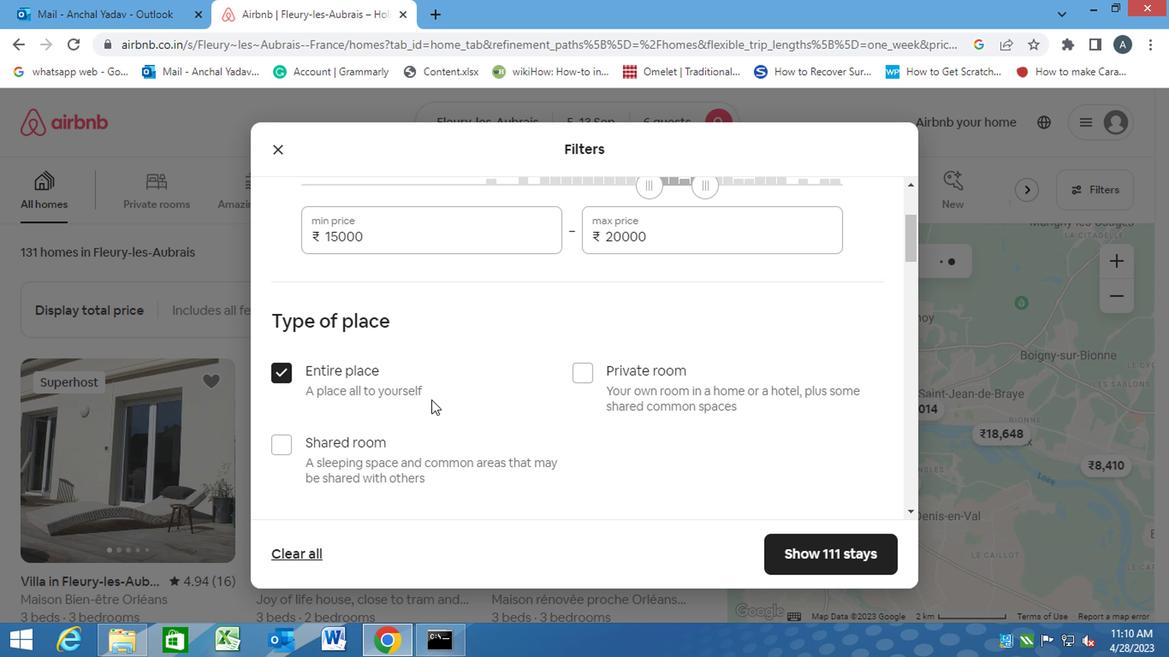 
Action: Mouse scrolled (427, 398) with delta (0, 0)
Screenshot: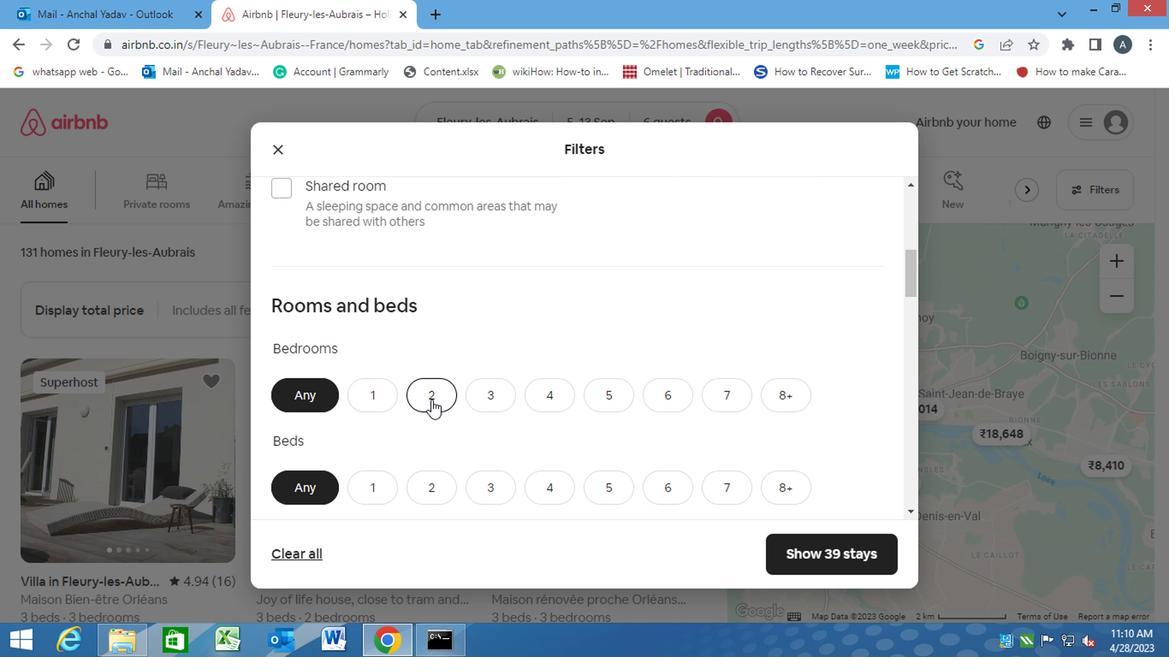 
Action: Mouse scrolled (427, 398) with delta (0, 0)
Screenshot: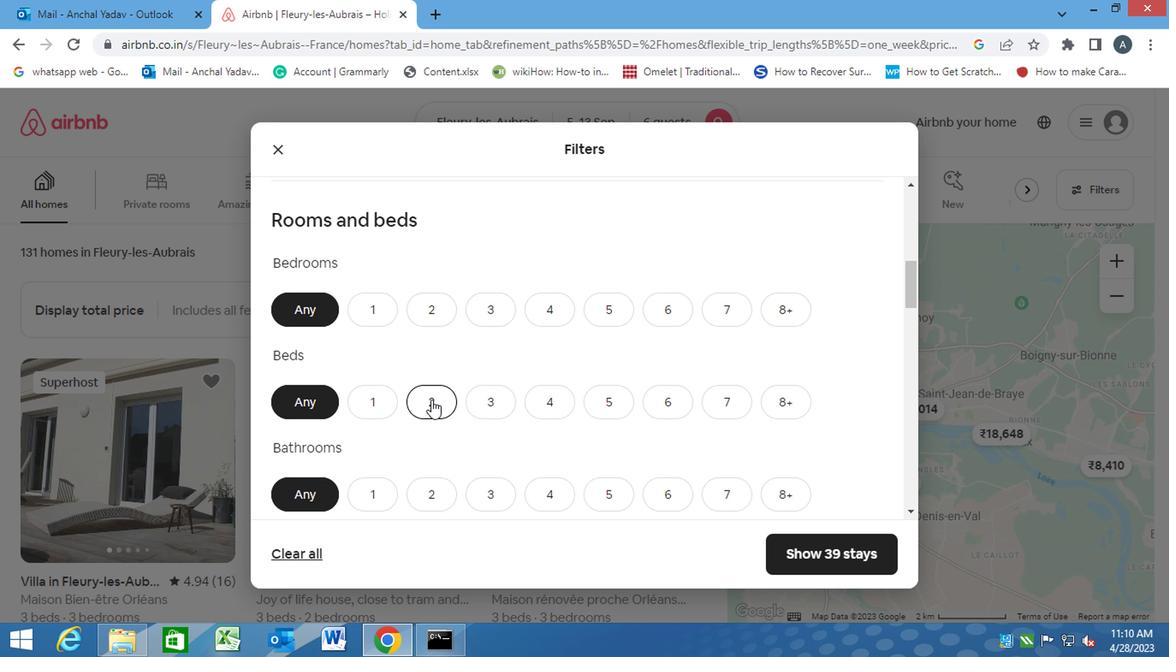 
Action: Mouse moved to (473, 245)
Screenshot: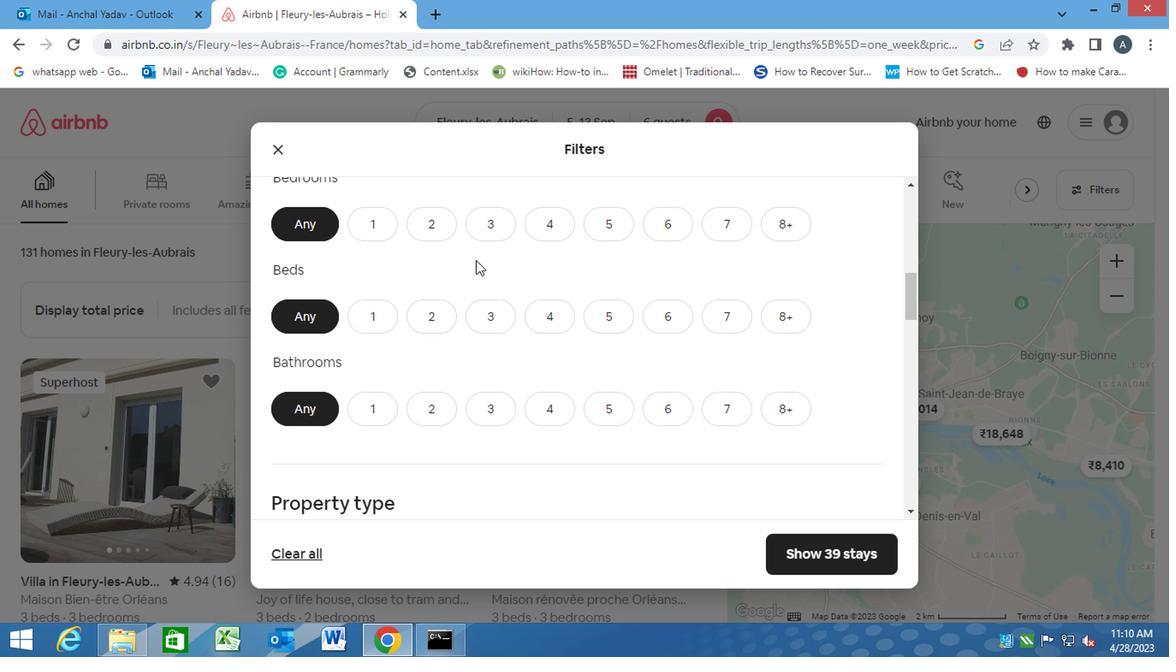 
Action: Mouse pressed left at (473, 245)
Screenshot: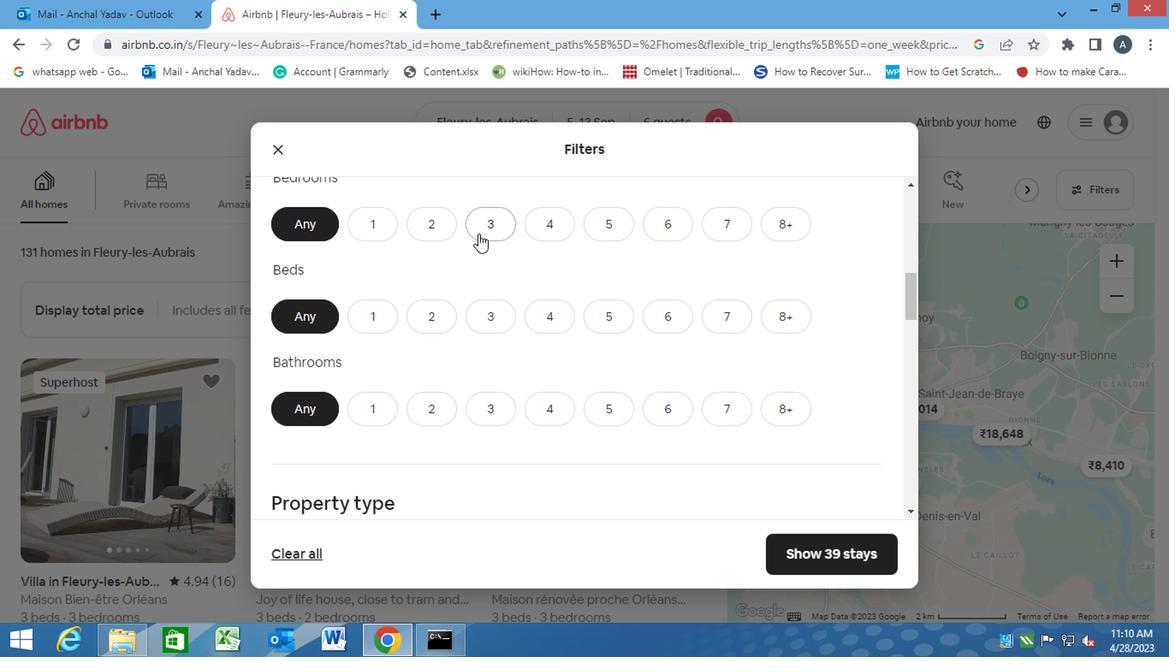 
Action: Mouse moved to (493, 316)
Screenshot: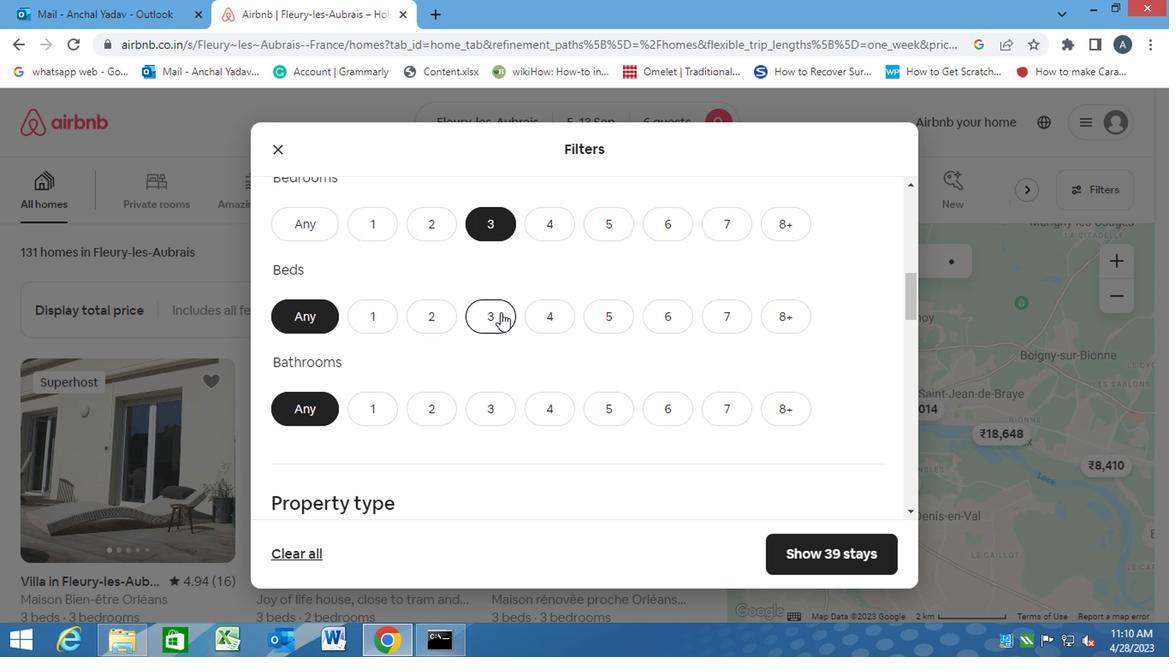 
Action: Mouse pressed left at (493, 316)
Screenshot: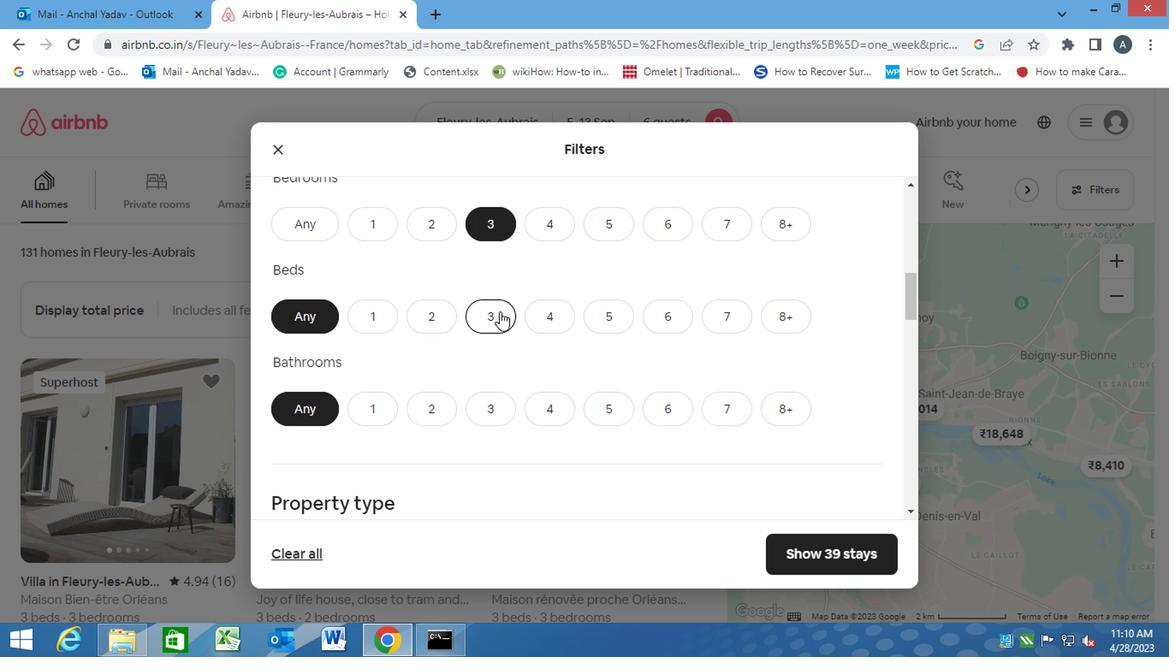
Action: Mouse moved to (492, 401)
Screenshot: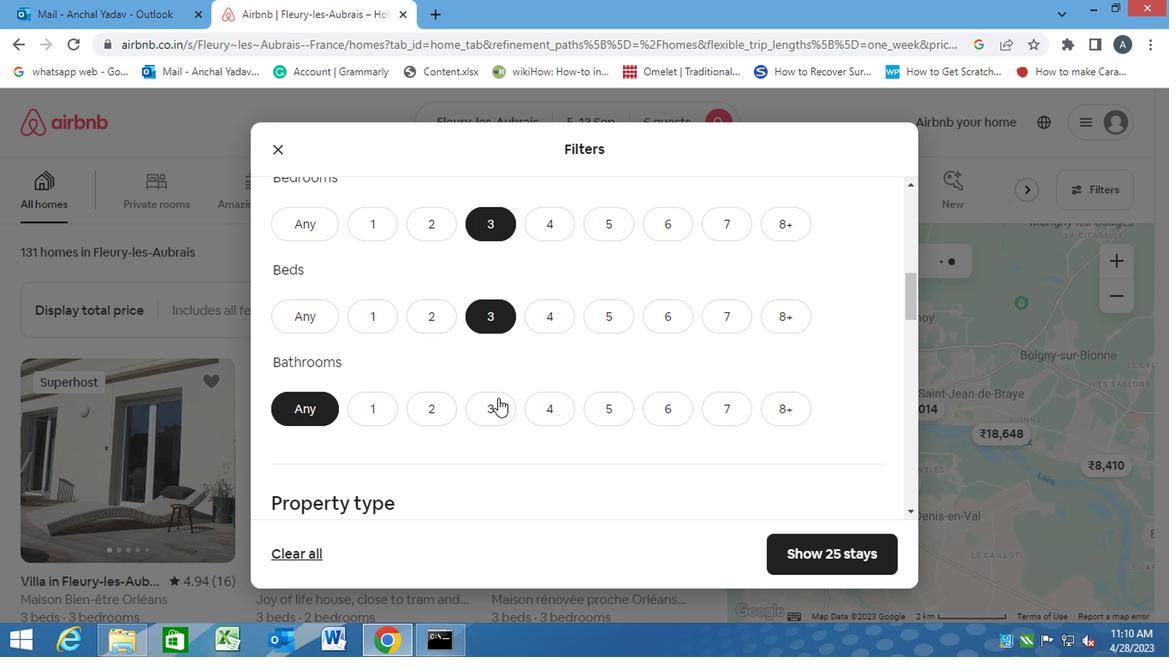
Action: Mouse pressed left at (492, 401)
Screenshot: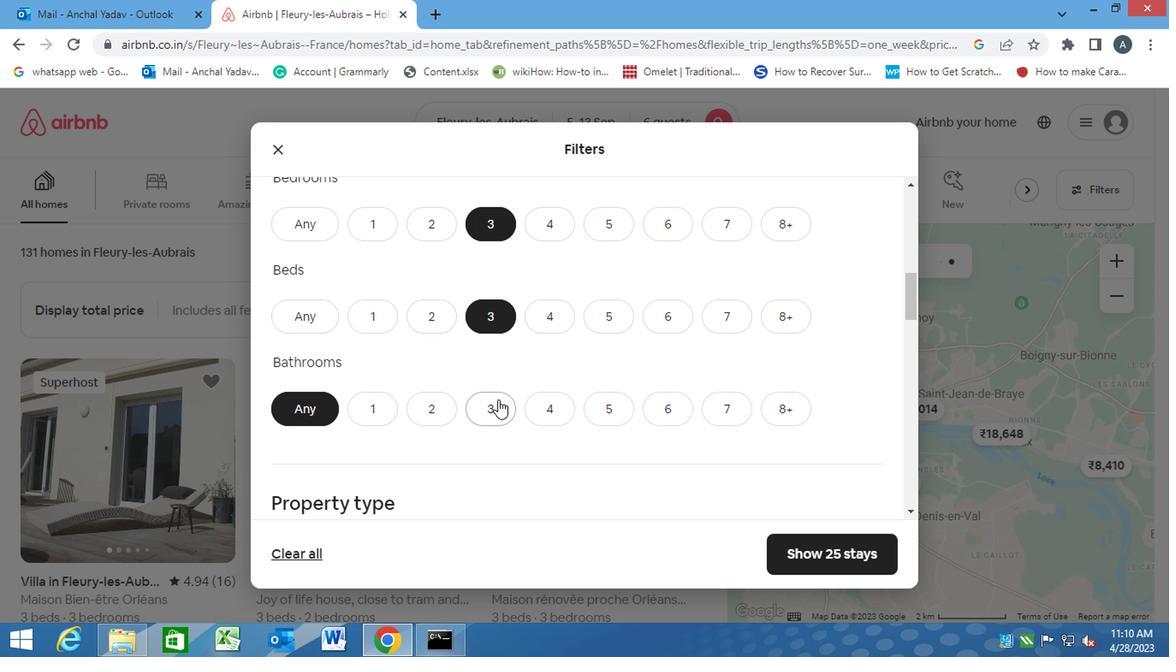 
Action: Mouse scrolled (492, 401) with delta (0, 0)
Screenshot: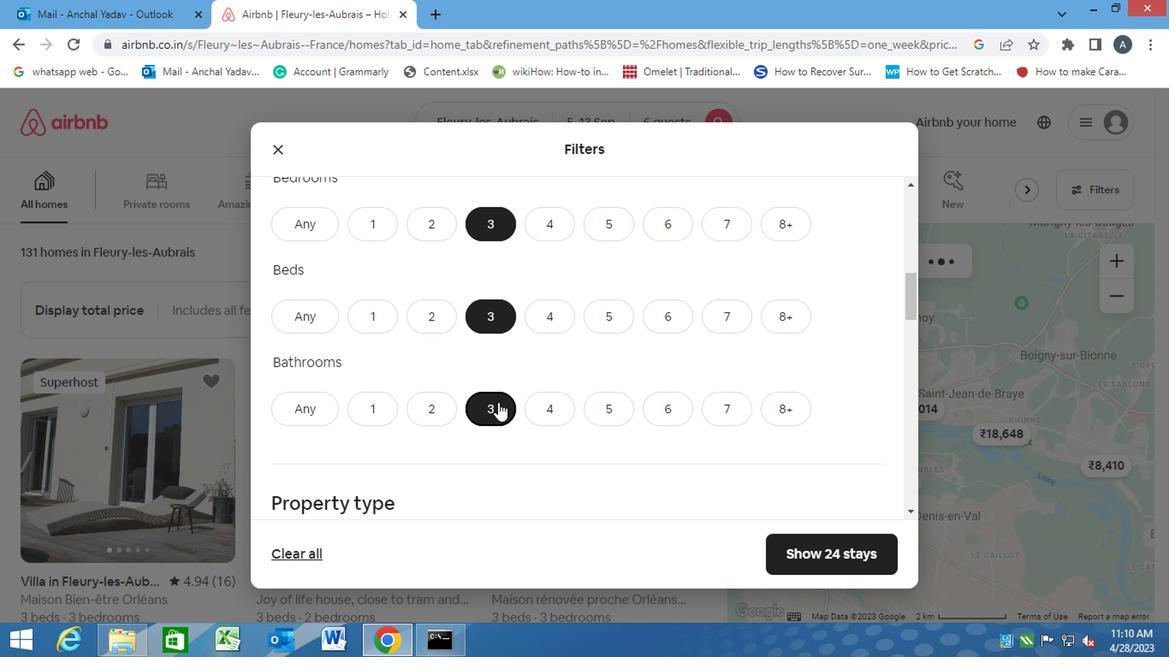 
Action: Mouse scrolled (492, 401) with delta (0, 0)
Screenshot: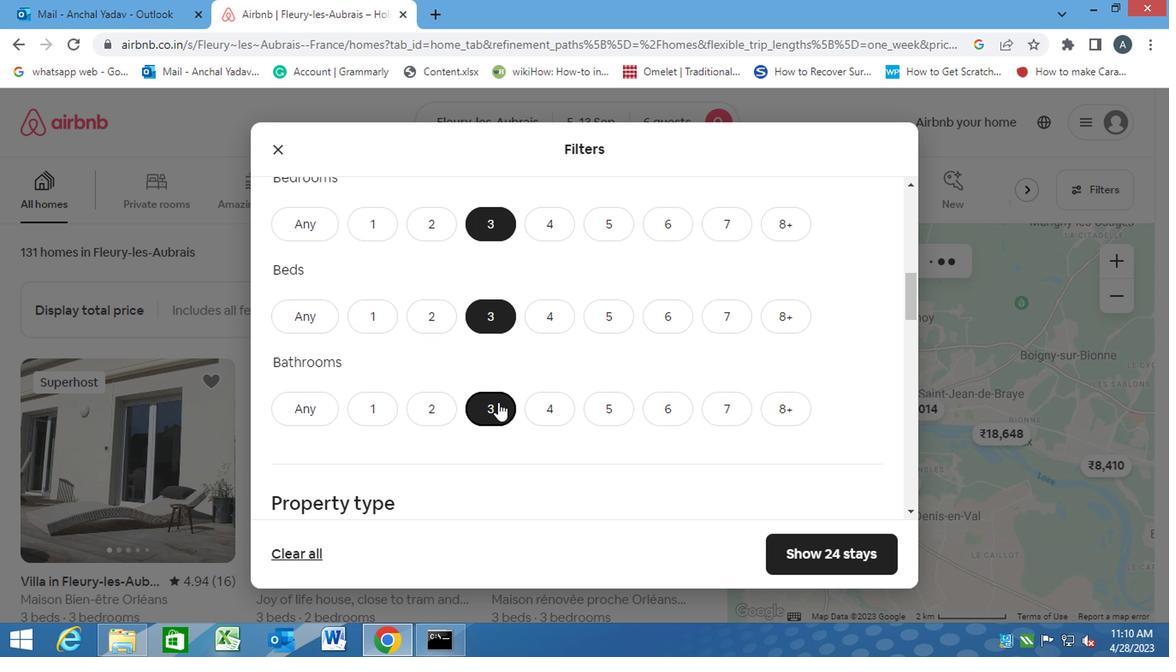 
Action: Mouse scrolled (492, 401) with delta (0, 0)
Screenshot: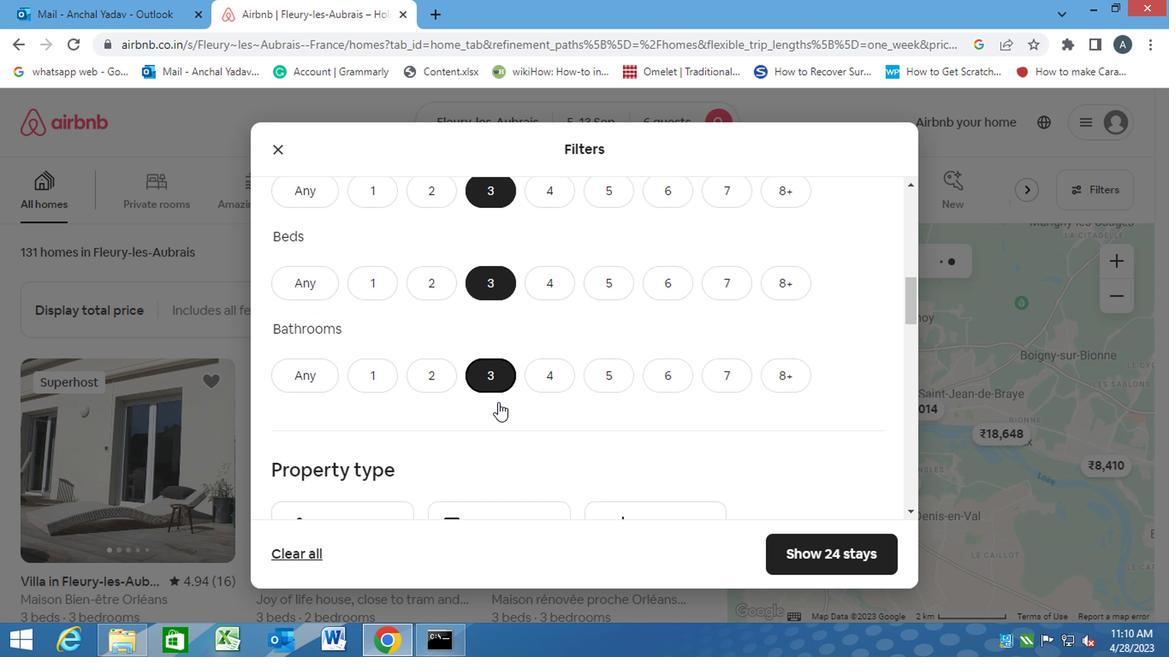 
Action: Mouse moved to (359, 344)
Screenshot: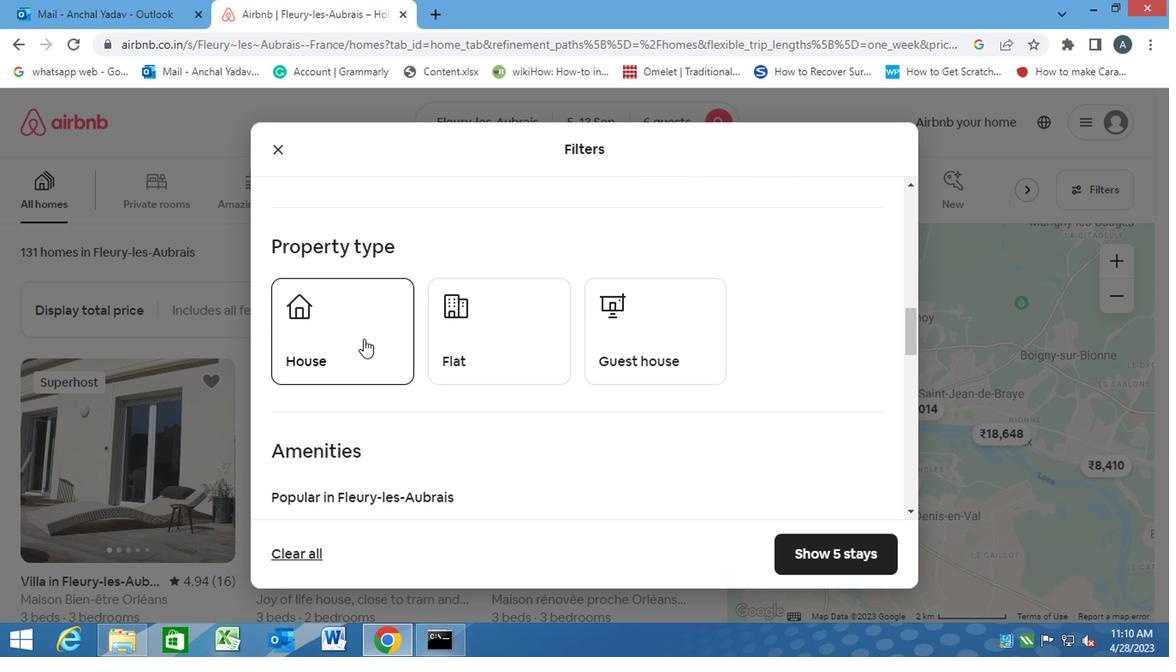 
Action: Mouse pressed left at (359, 344)
Screenshot: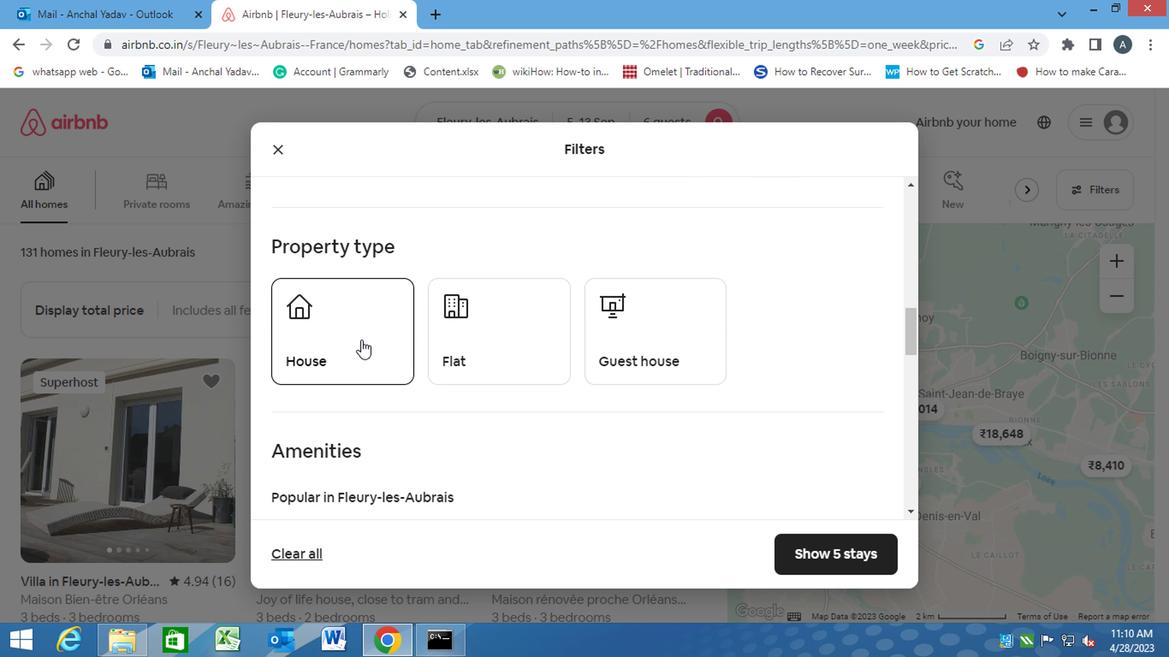 
Action: Mouse moved to (497, 342)
Screenshot: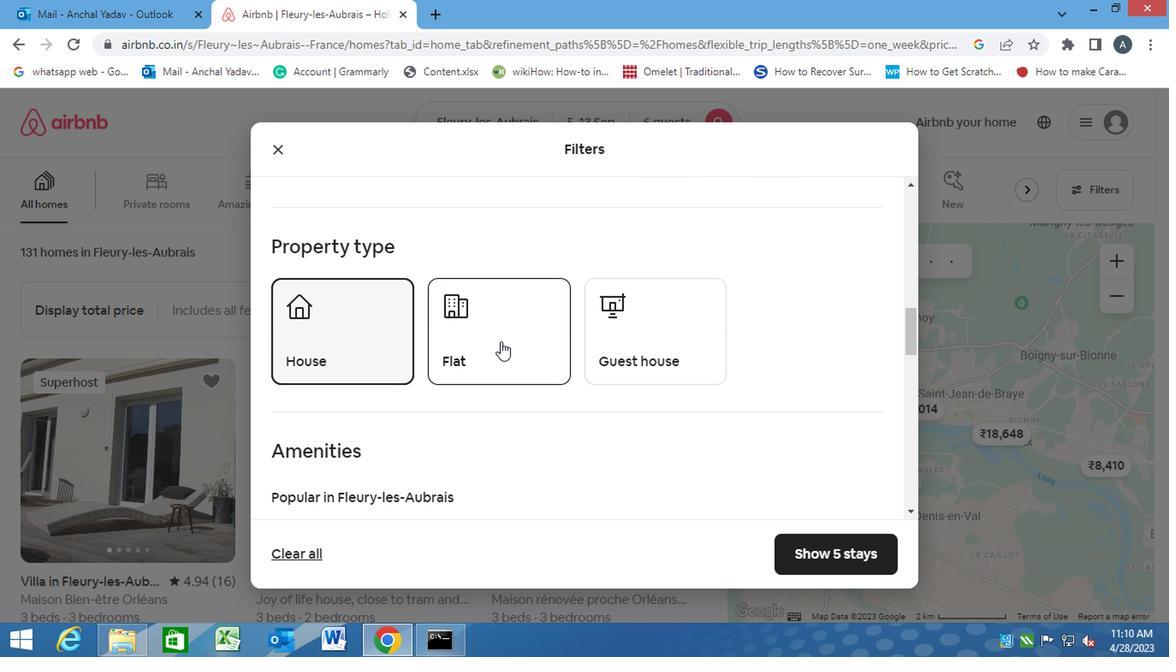 
Action: Mouse pressed left at (497, 342)
Screenshot: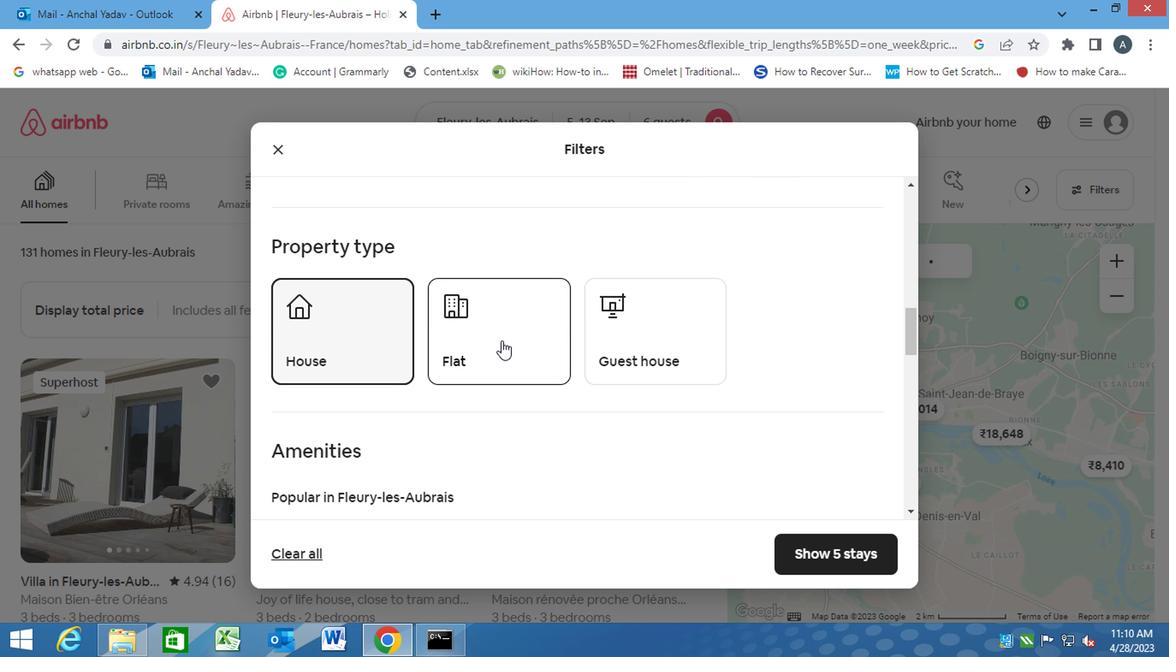 
Action: Mouse moved to (611, 330)
Screenshot: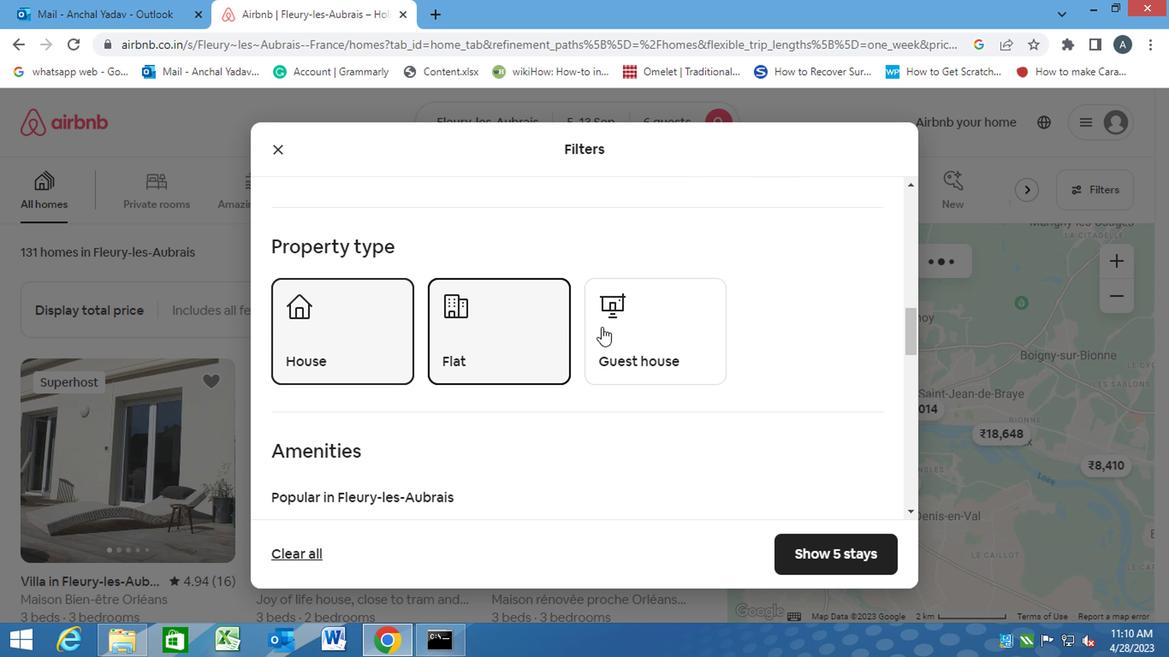
Action: Mouse pressed left at (611, 330)
Screenshot: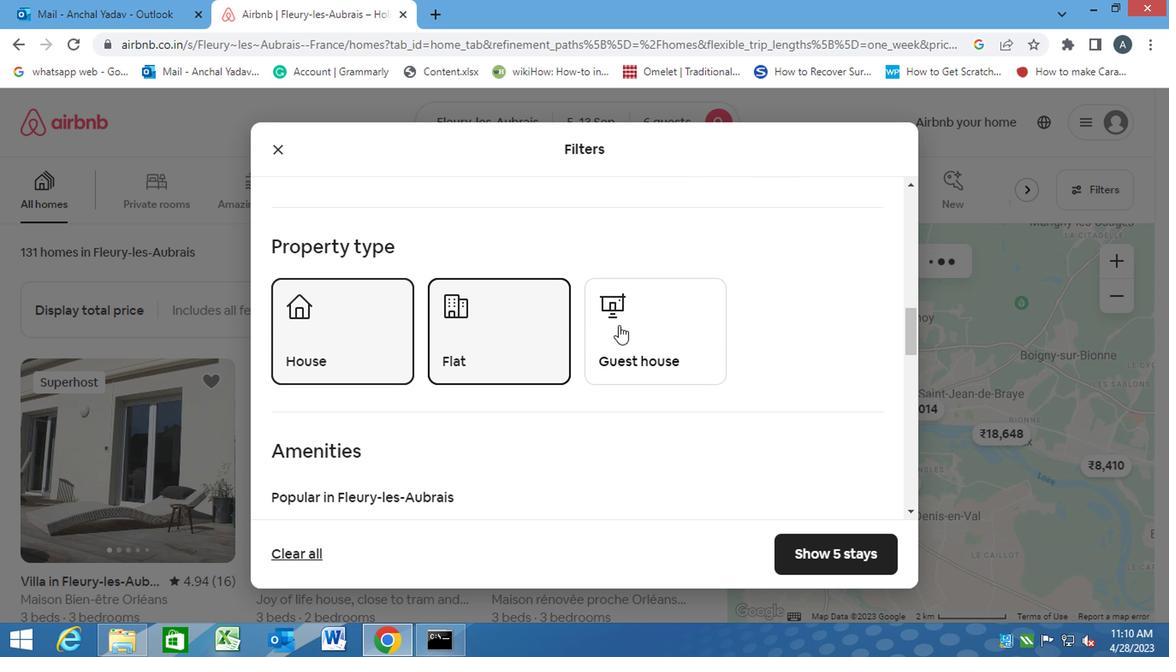 
Action: Mouse moved to (496, 407)
Screenshot: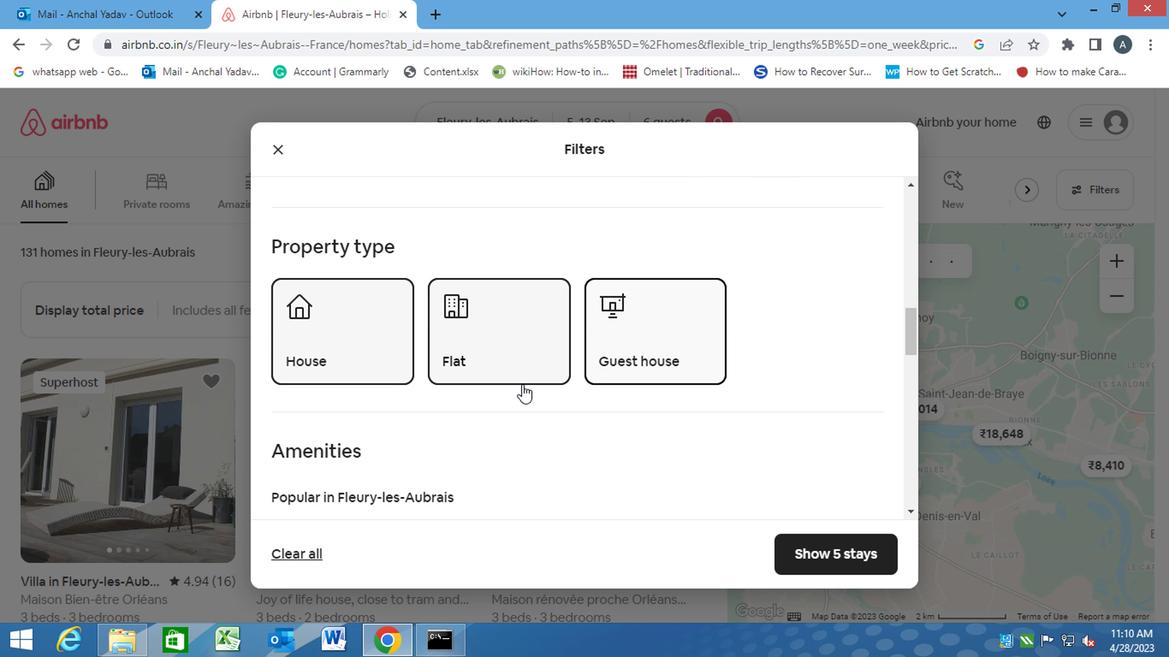 
Action: Mouse scrolled (496, 406) with delta (0, 0)
Screenshot: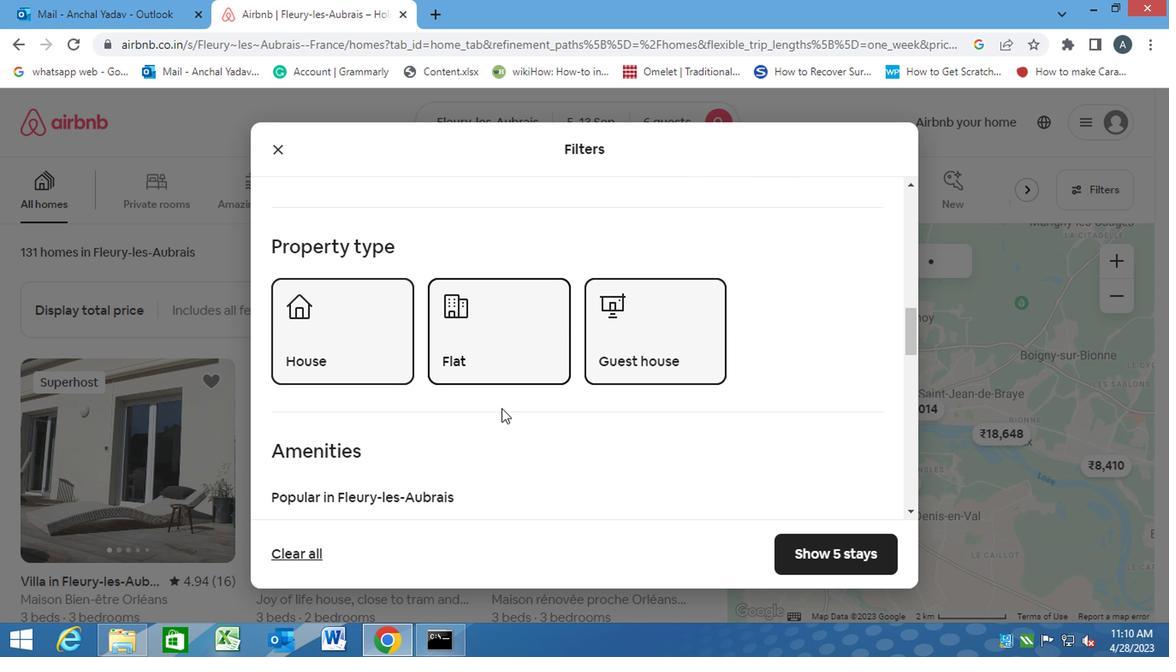 
Action: Mouse scrolled (496, 406) with delta (0, 0)
Screenshot: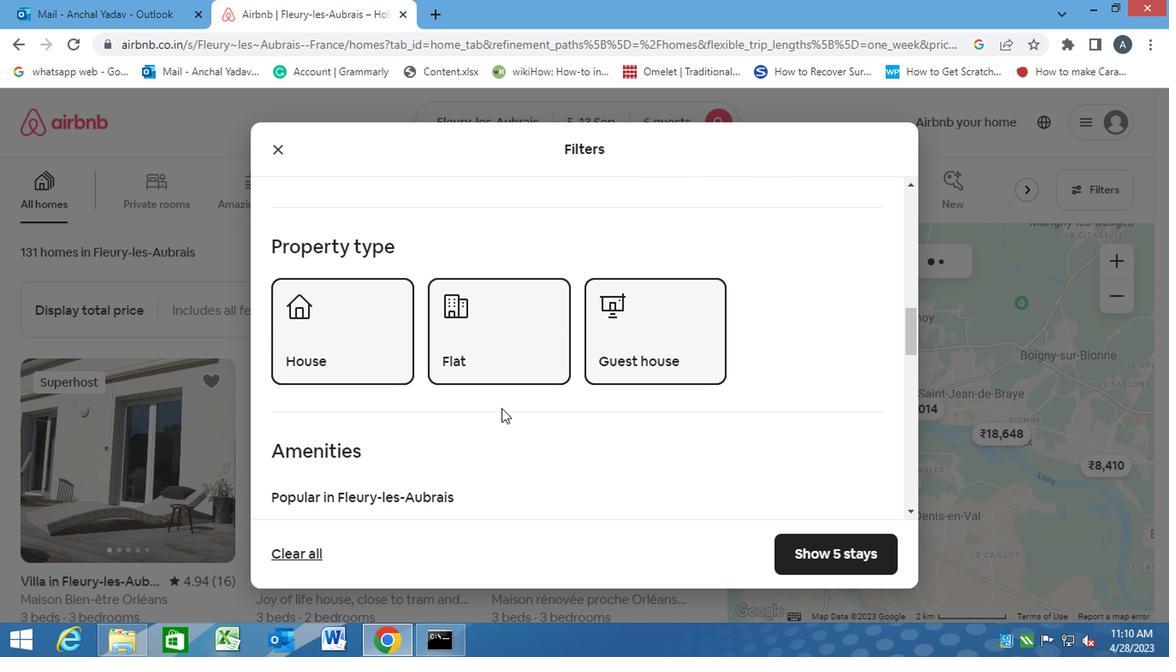 
Action: Mouse scrolled (496, 406) with delta (0, 0)
Screenshot: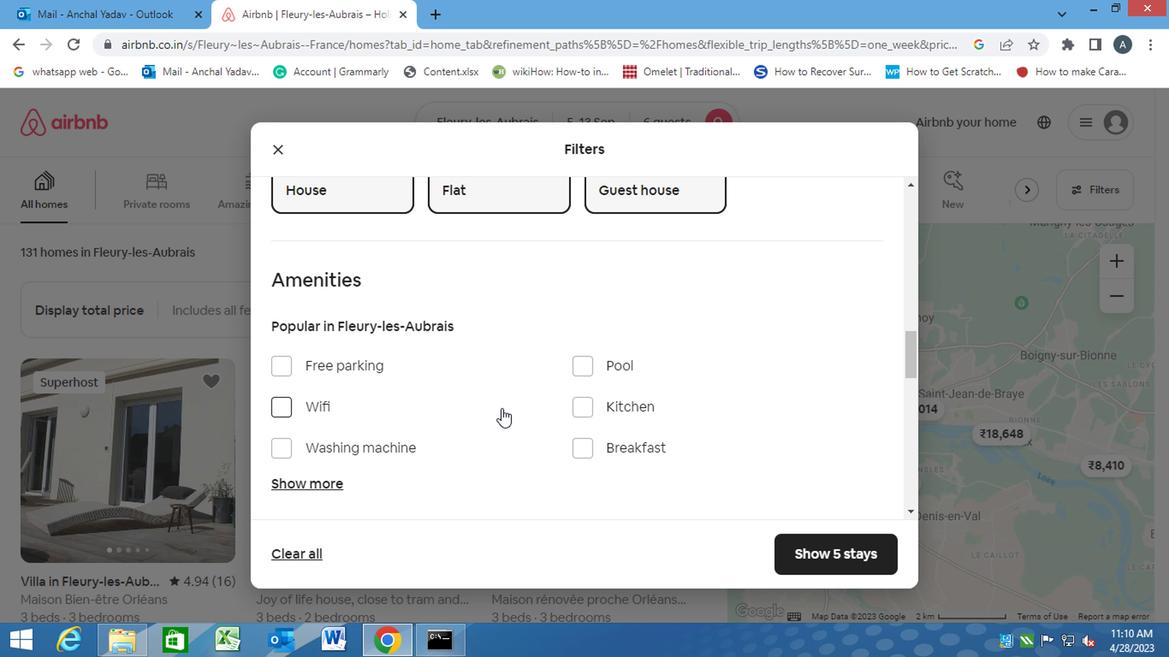 
Action: Mouse scrolled (496, 406) with delta (0, 0)
Screenshot: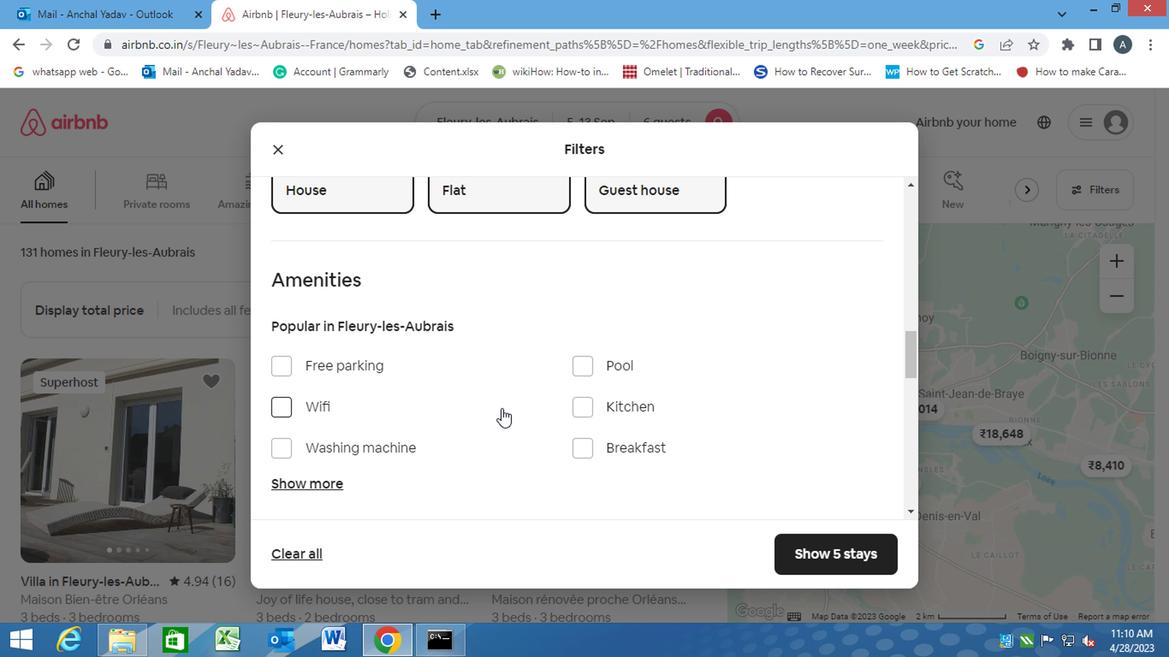 
Action: Mouse moved to (284, 278)
Screenshot: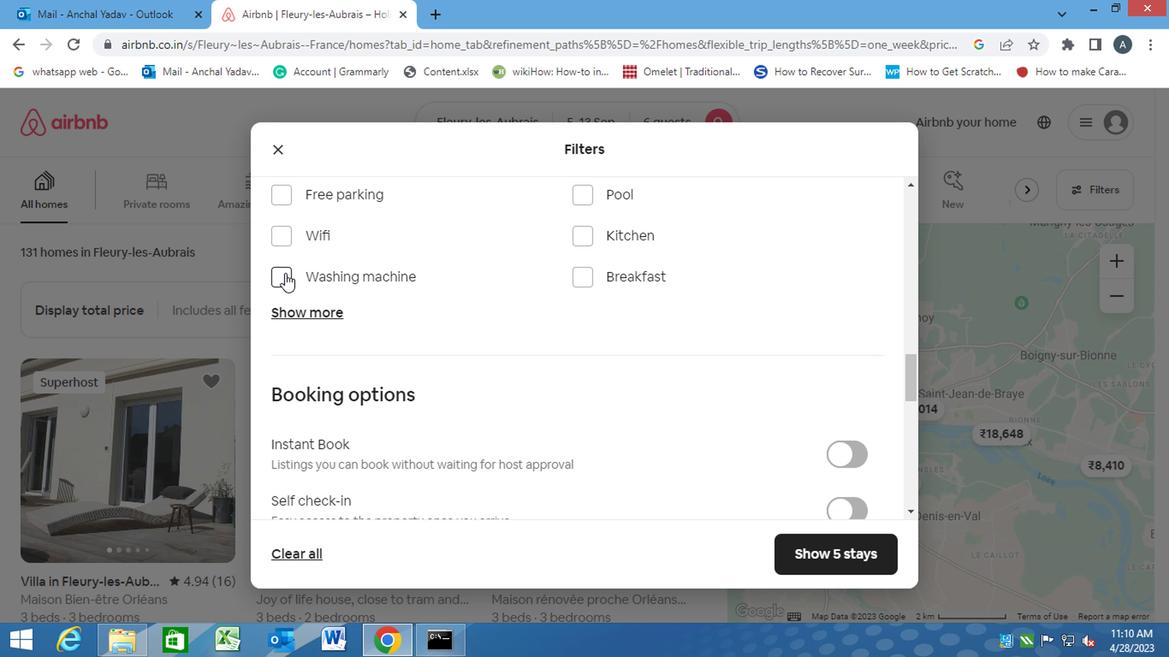 
Action: Mouse pressed left at (284, 278)
Screenshot: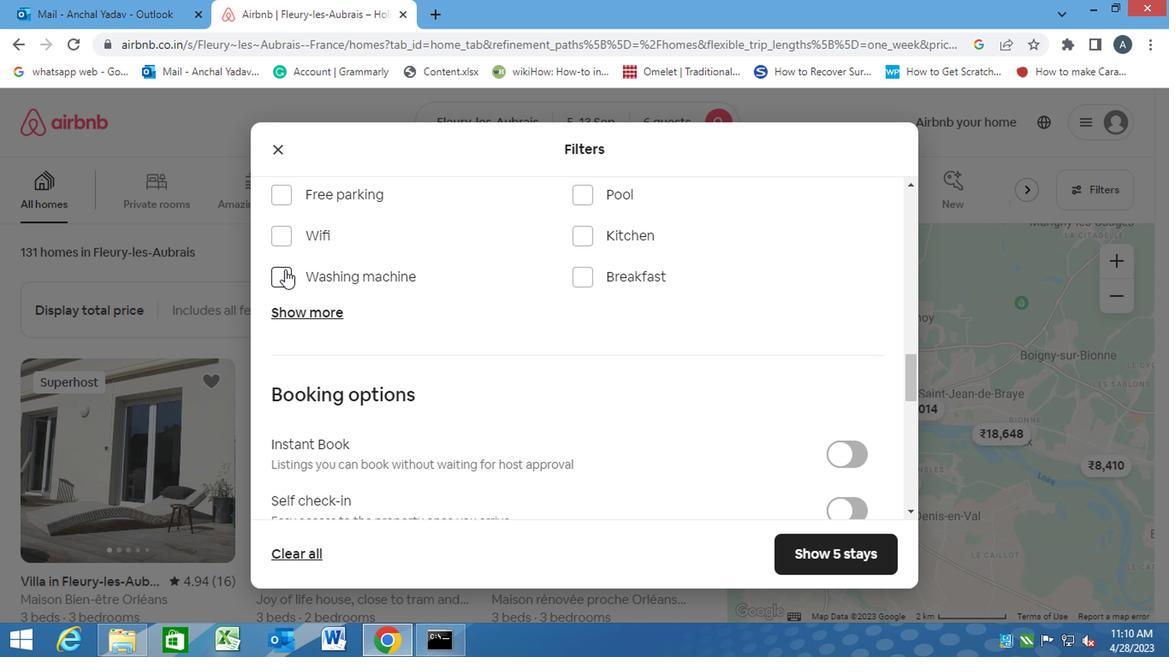 
Action: Mouse moved to (561, 370)
Screenshot: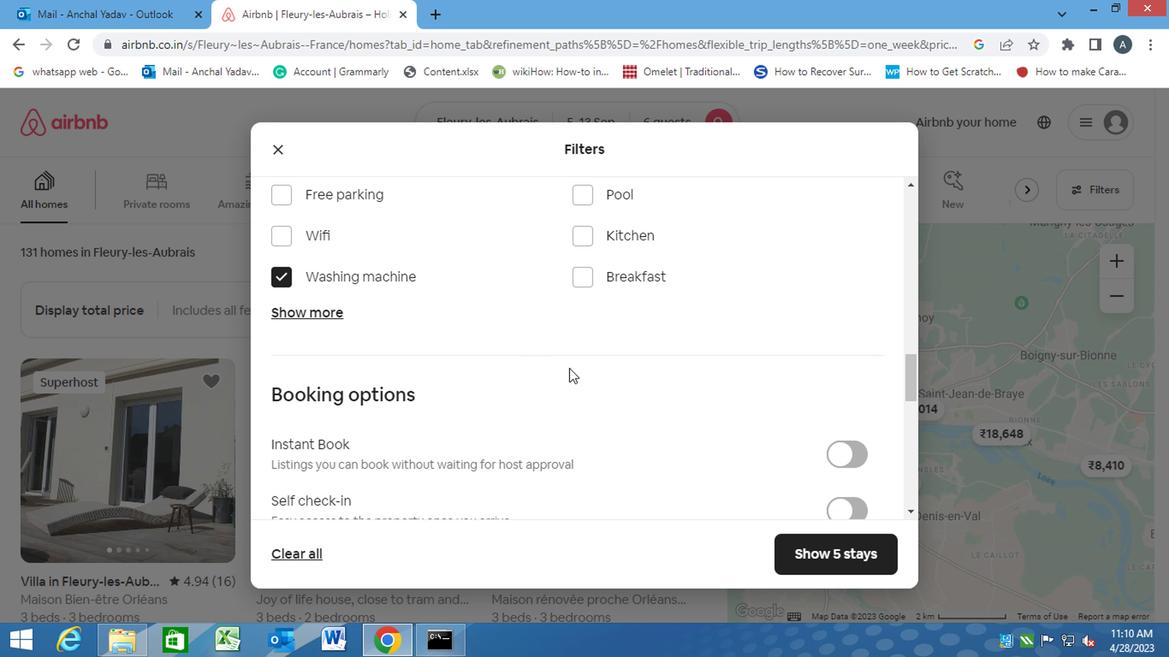 
Action: Mouse scrolled (561, 368) with delta (0, -1)
Screenshot: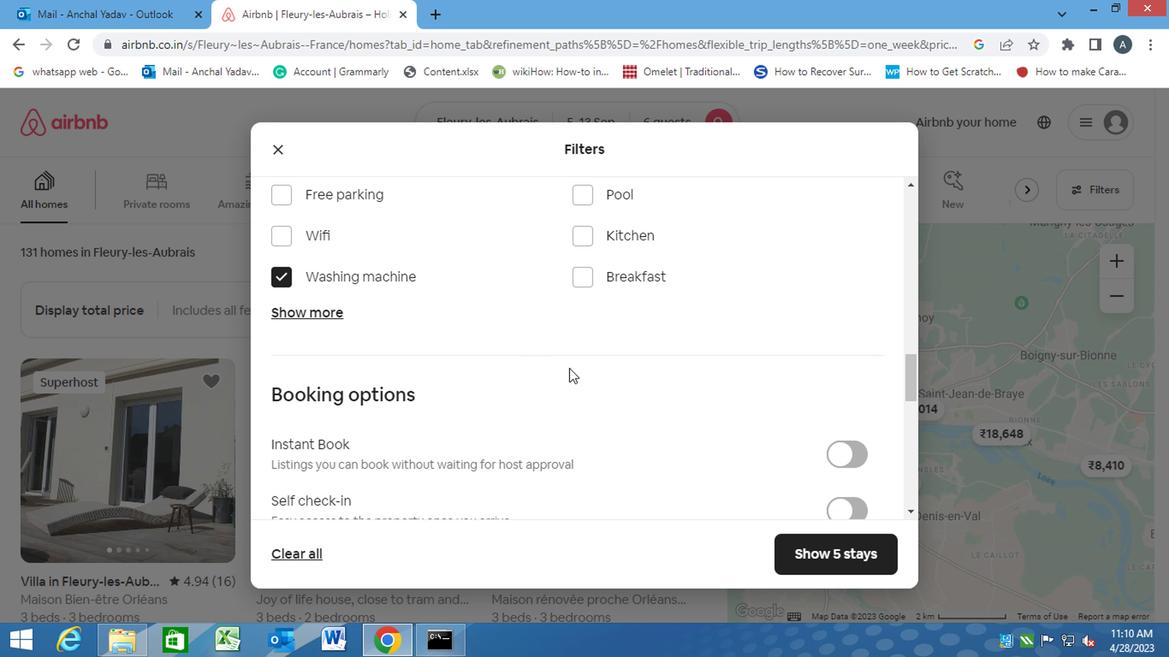 
Action: Mouse scrolled (561, 368) with delta (0, -1)
Screenshot: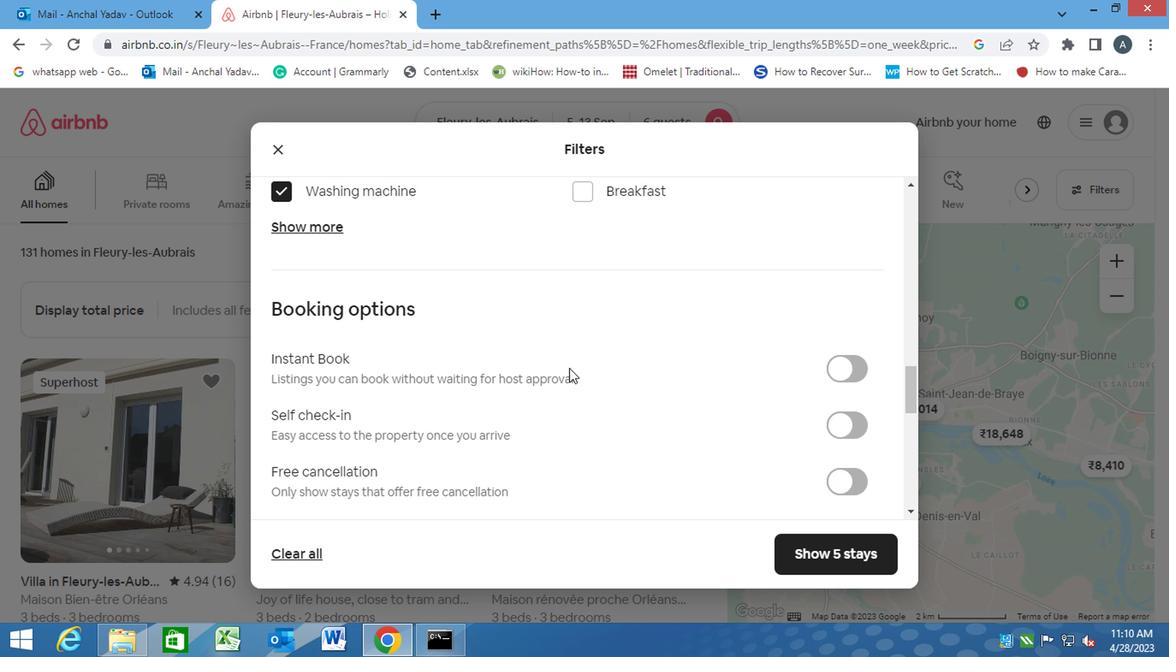 
Action: Mouse scrolled (561, 368) with delta (0, -1)
Screenshot: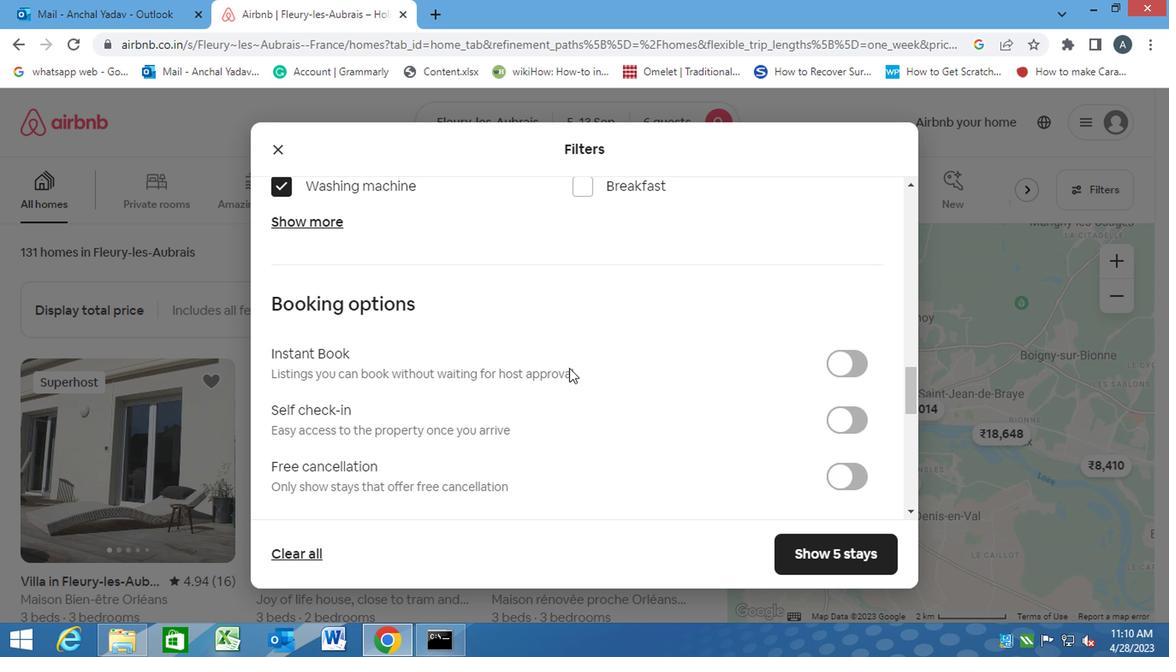 
Action: Mouse moved to (819, 265)
Screenshot: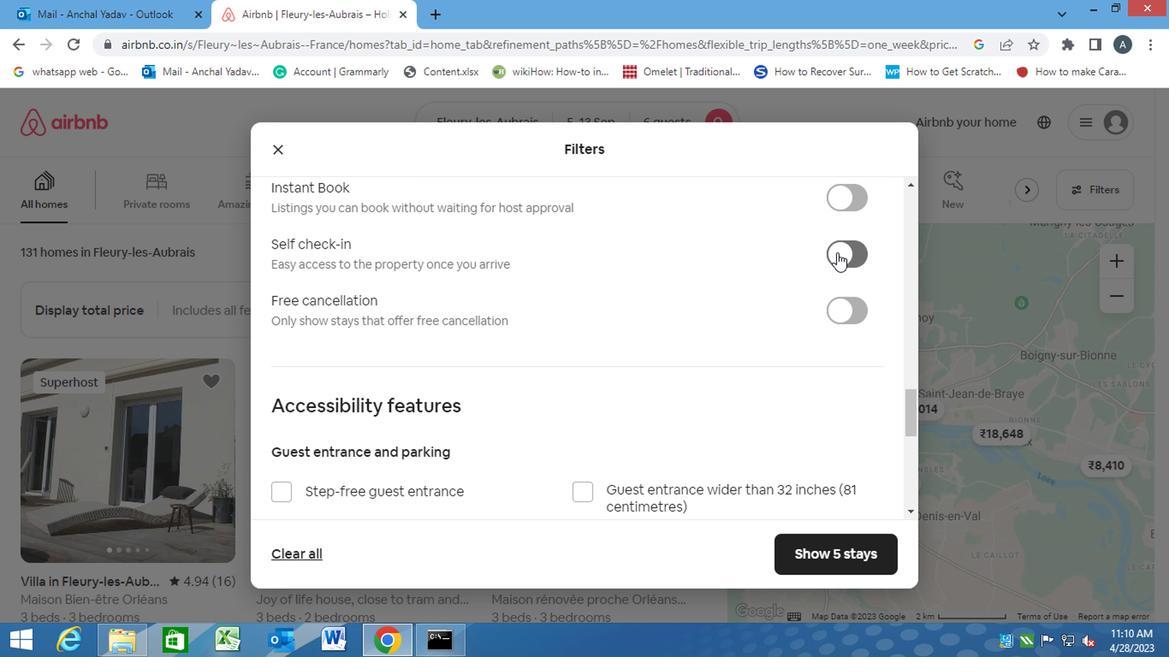 
Action: Mouse pressed left at (819, 265)
Screenshot: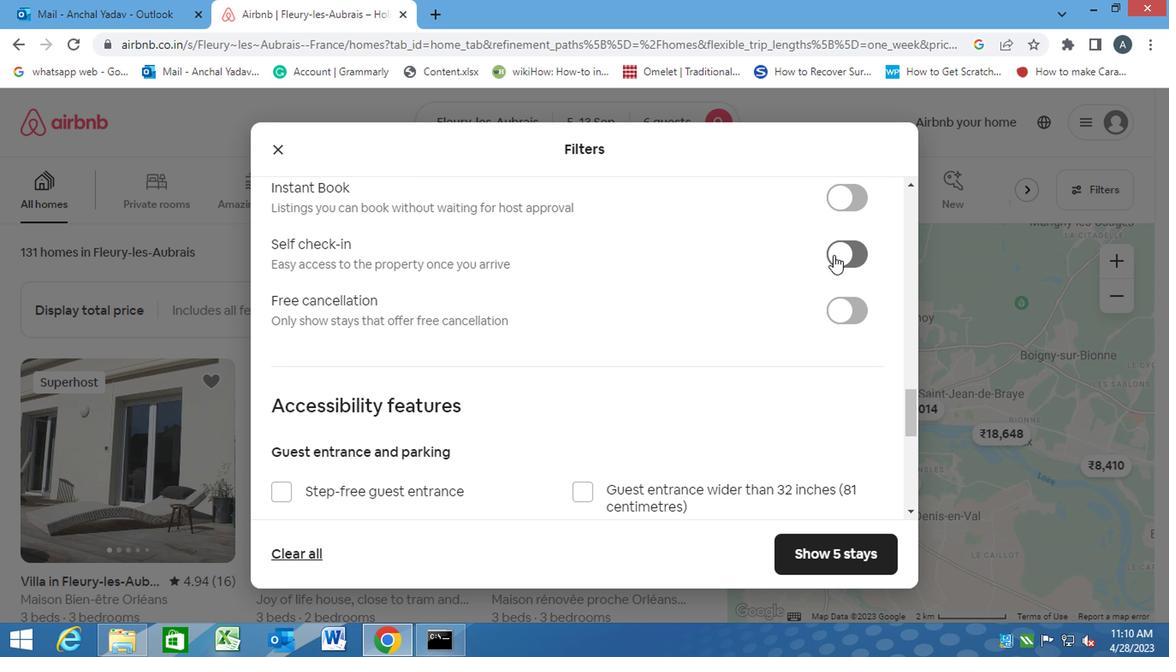 
Action: Mouse moved to (658, 340)
Screenshot: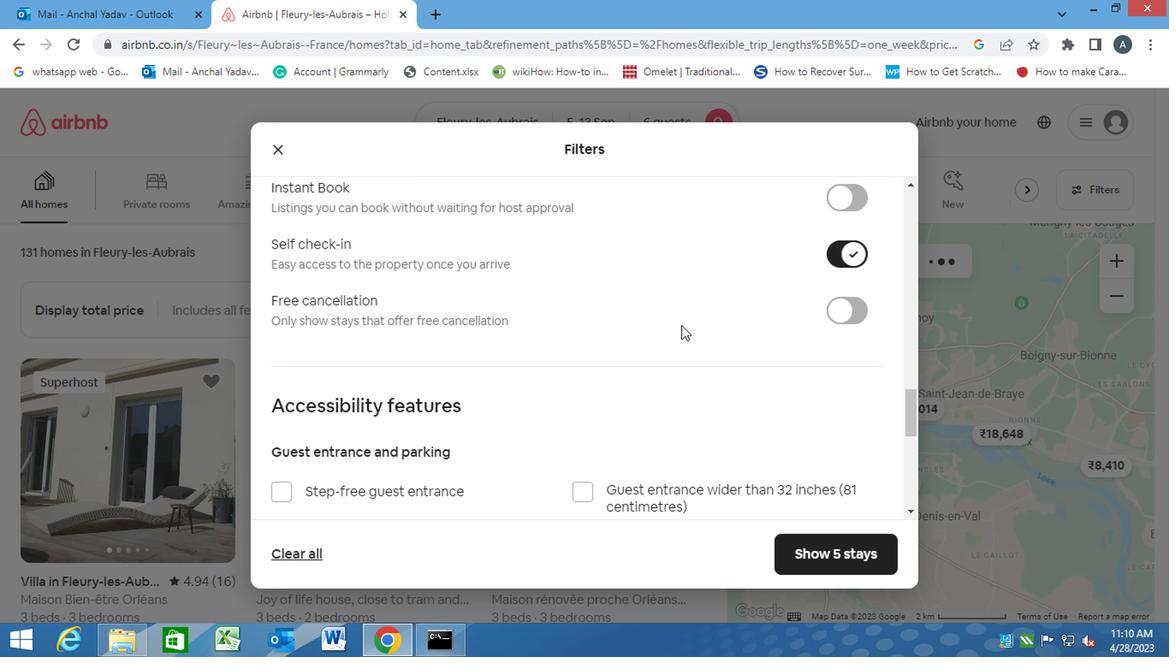 
Action: Mouse scrolled (658, 339) with delta (0, -1)
Screenshot: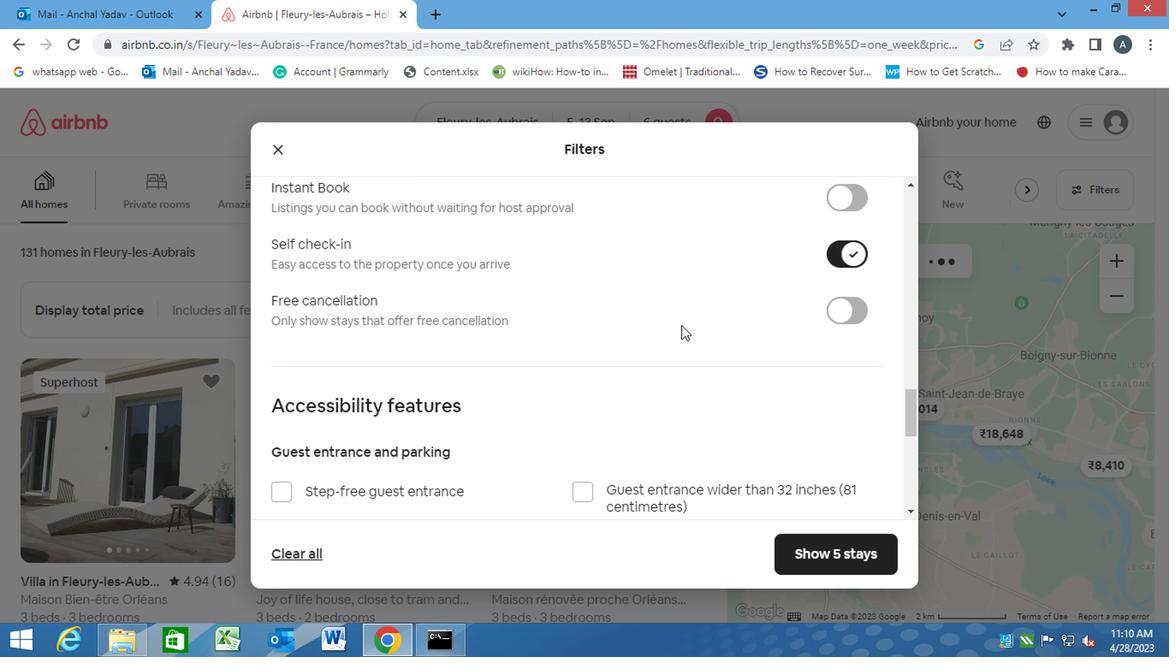 
Action: Mouse moved to (657, 342)
Screenshot: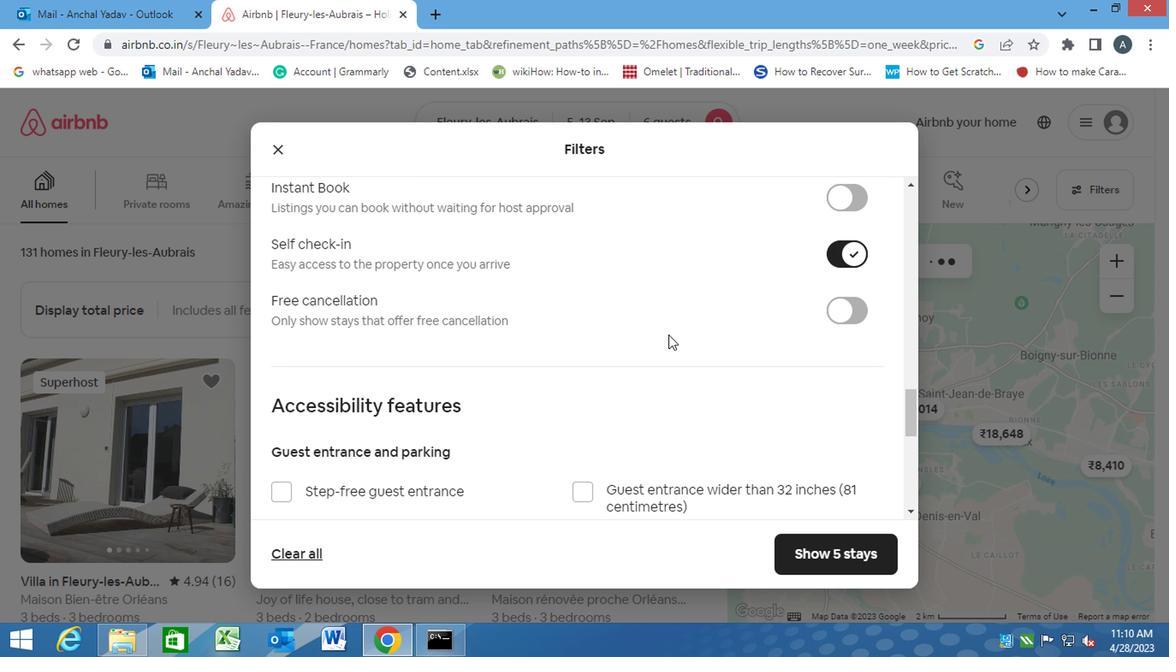 
Action: Mouse scrolled (657, 342) with delta (0, 0)
Screenshot: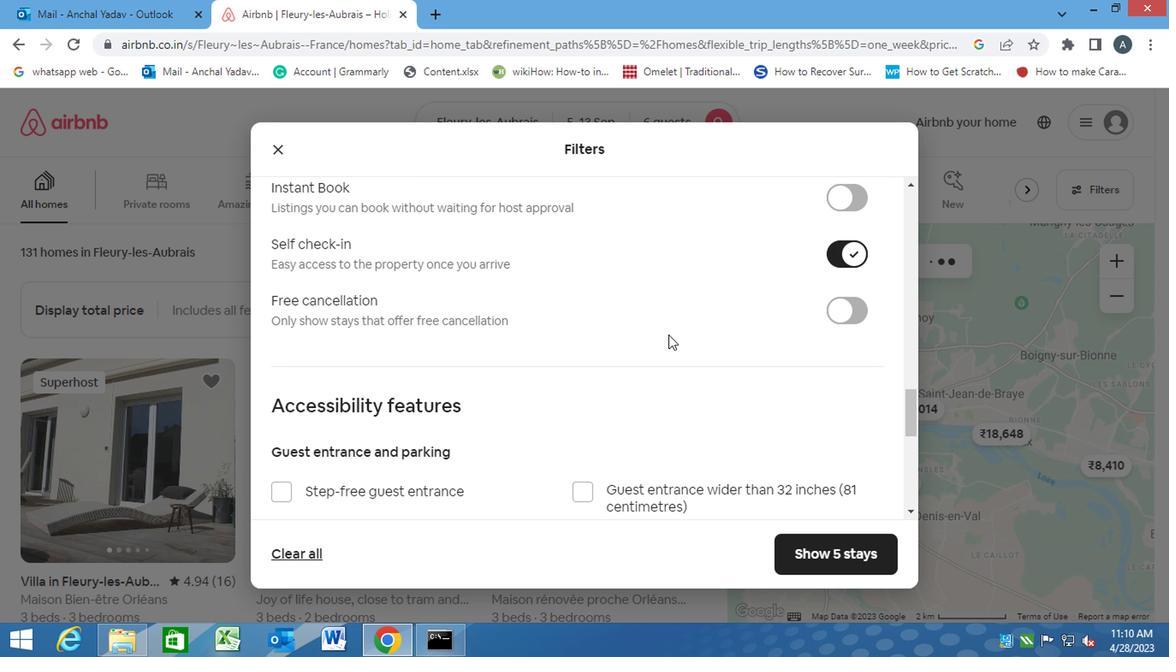 
Action: Mouse scrolled (657, 342) with delta (0, 0)
Screenshot: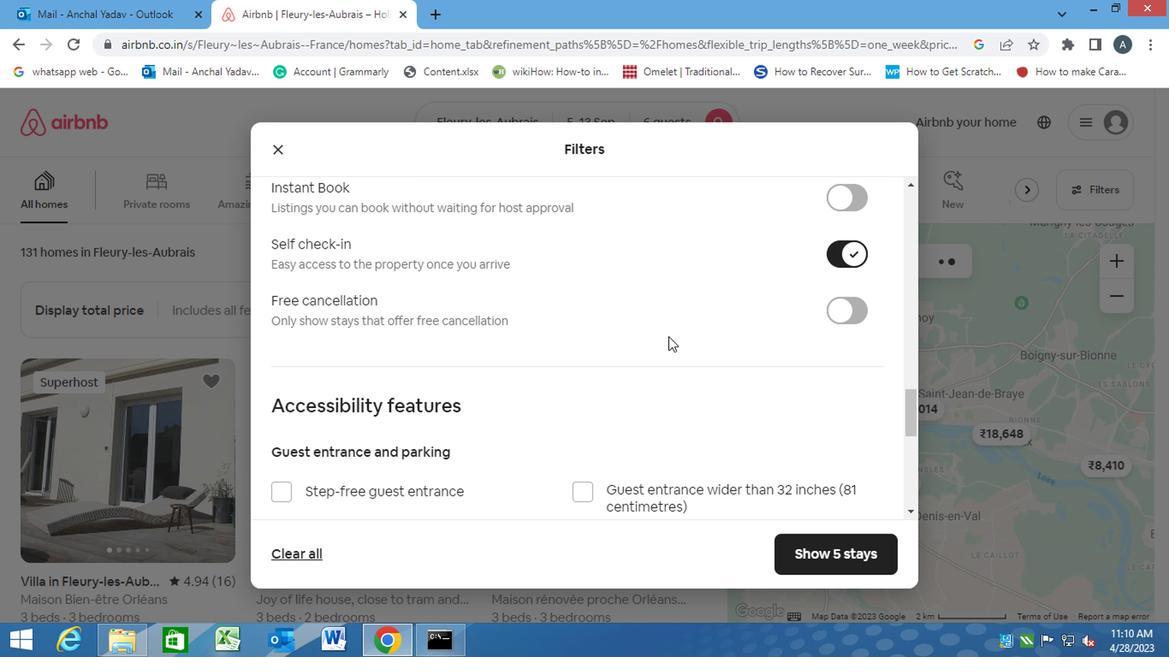 
Action: Mouse scrolled (657, 342) with delta (0, 0)
Screenshot: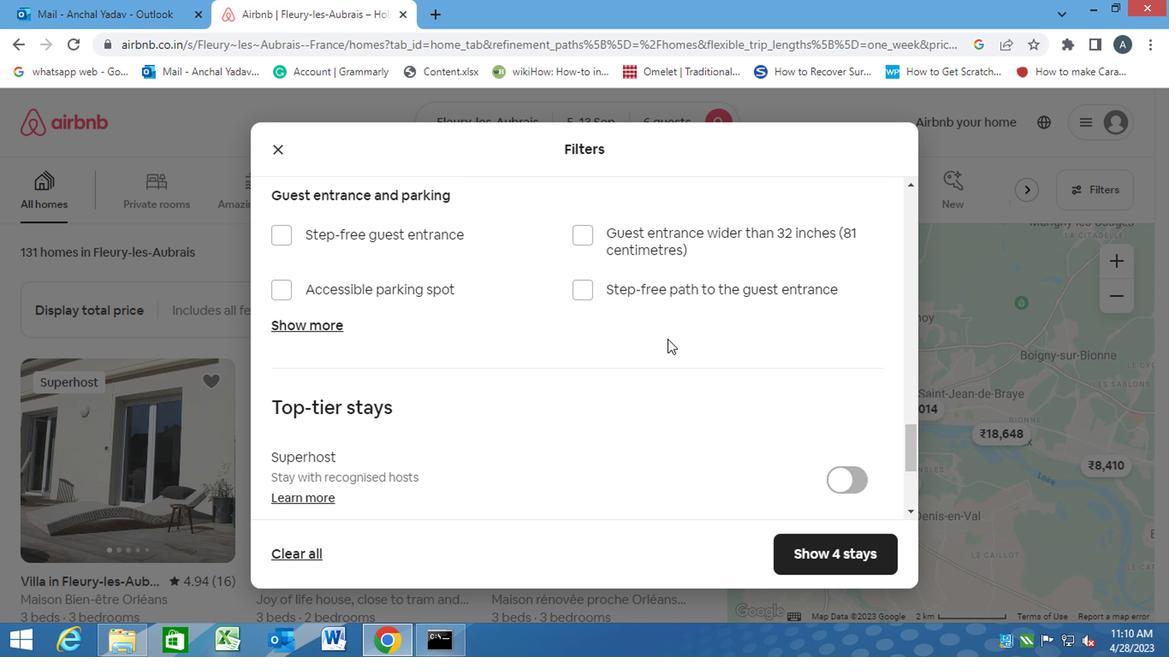 
Action: Mouse scrolled (657, 342) with delta (0, 0)
Screenshot: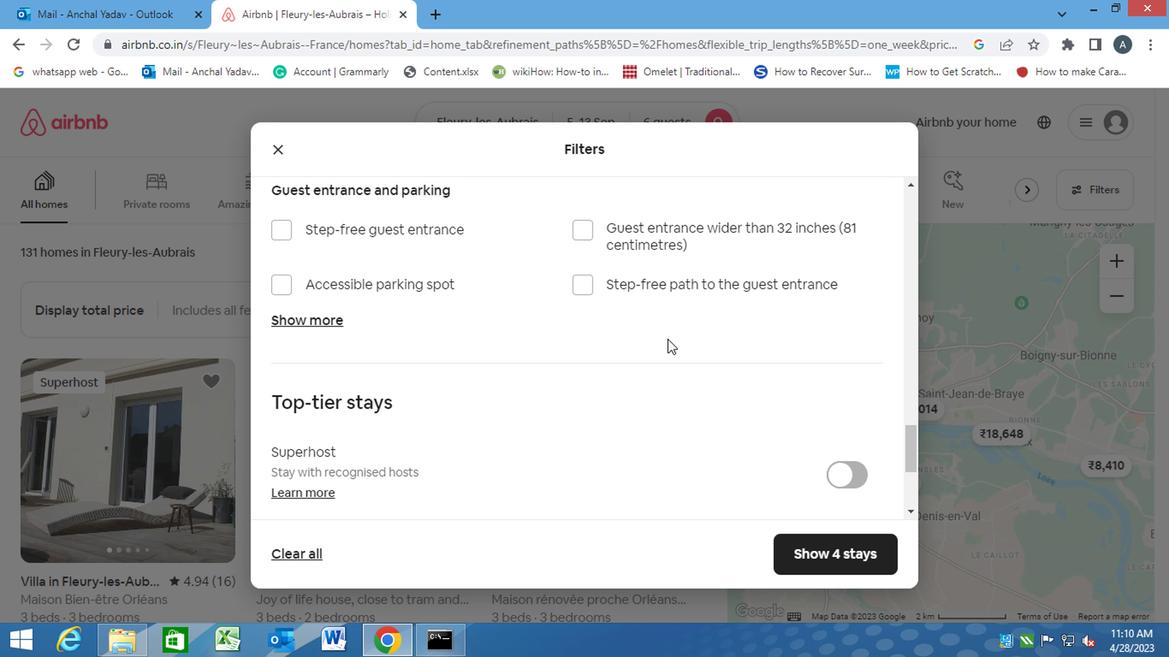 
Action: Mouse scrolled (657, 342) with delta (0, 0)
Screenshot: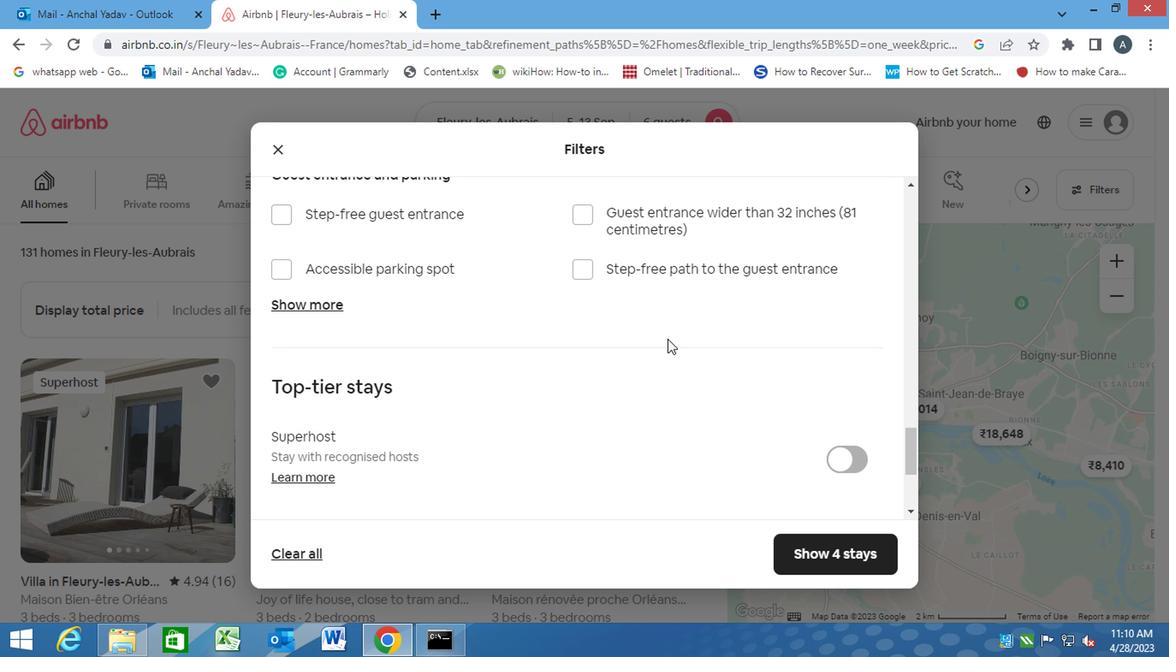 
Action: Mouse scrolled (657, 342) with delta (0, 0)
Screenshot: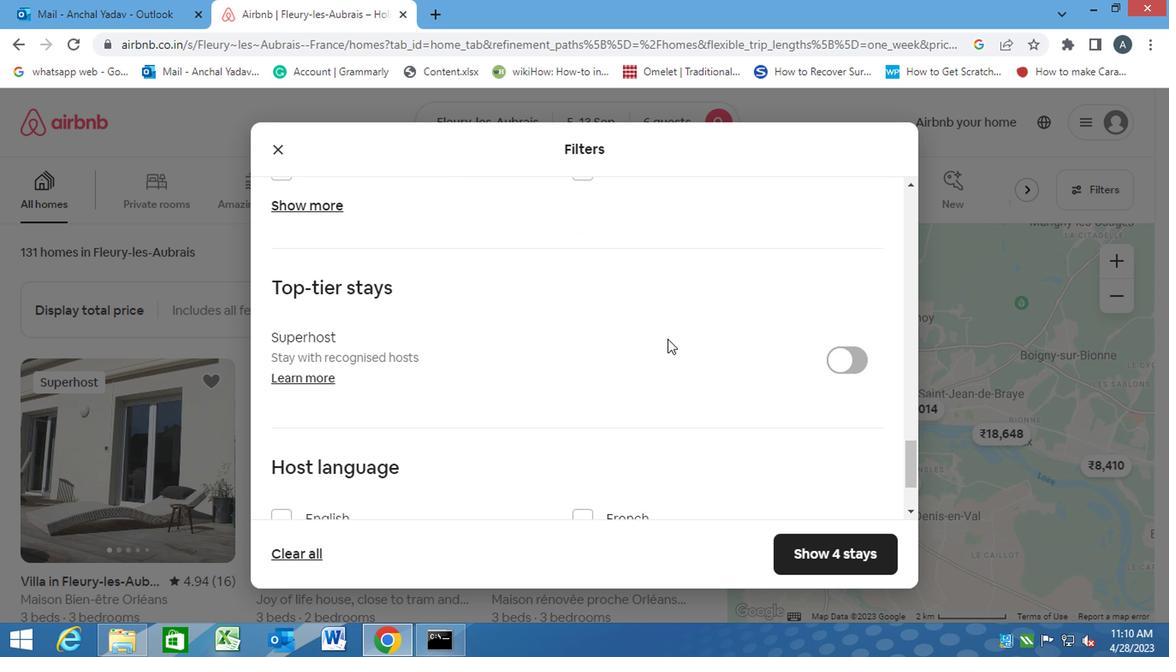 
Action: Mouse moved to (283, 401)
Screenshot: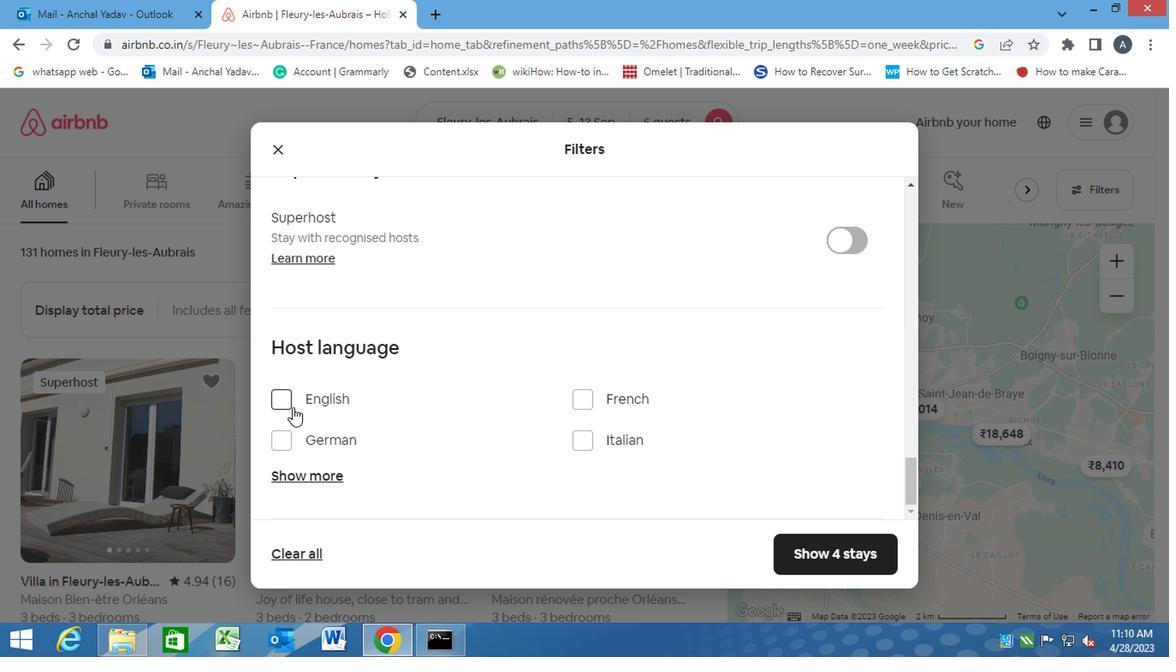 
Action: Mouse pressed left at (283, 401)
Screenshot: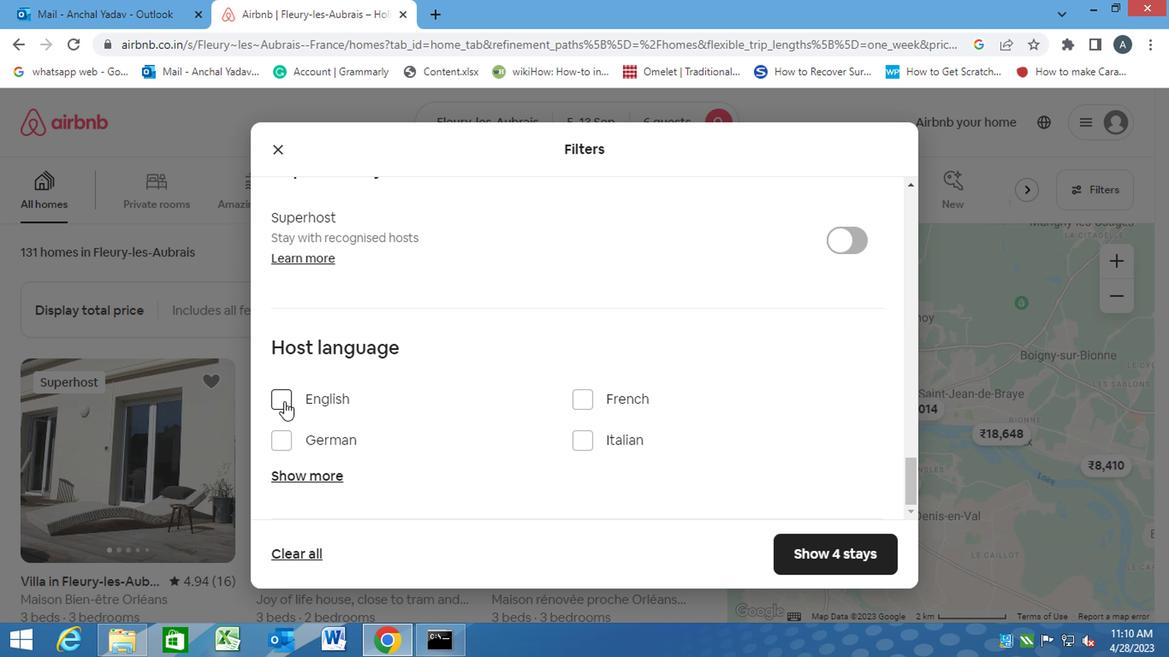 
Action: Mouse moved to (796, 532)
Screenshot: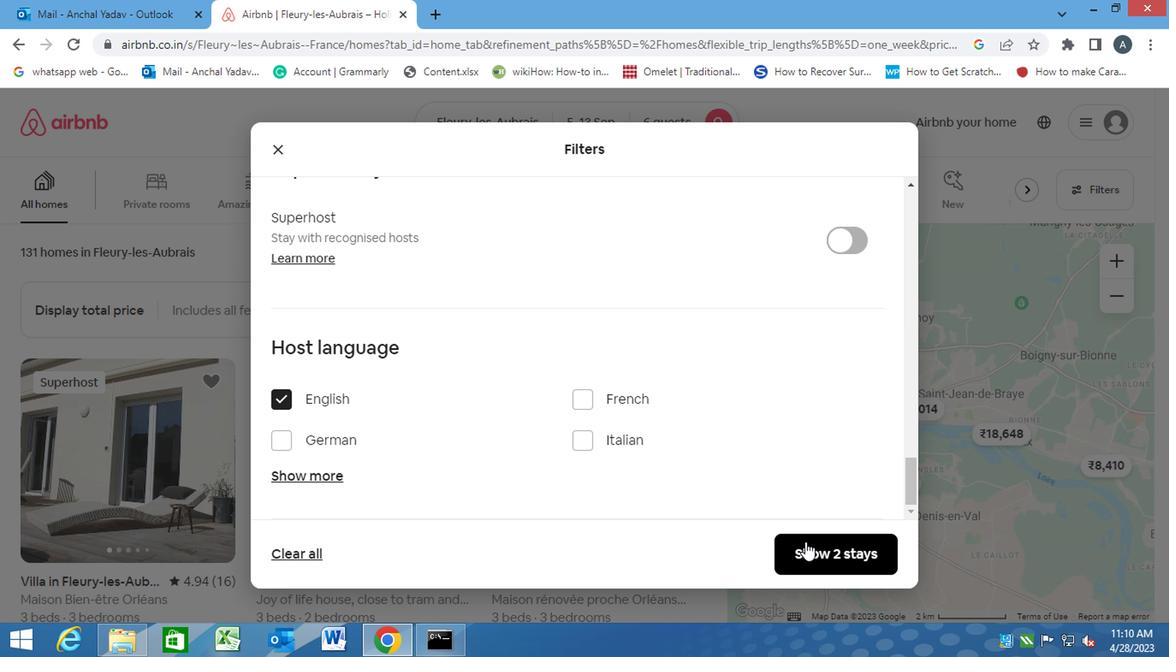 
Action: Mouse pressed left at (796, 532)
Screenshot: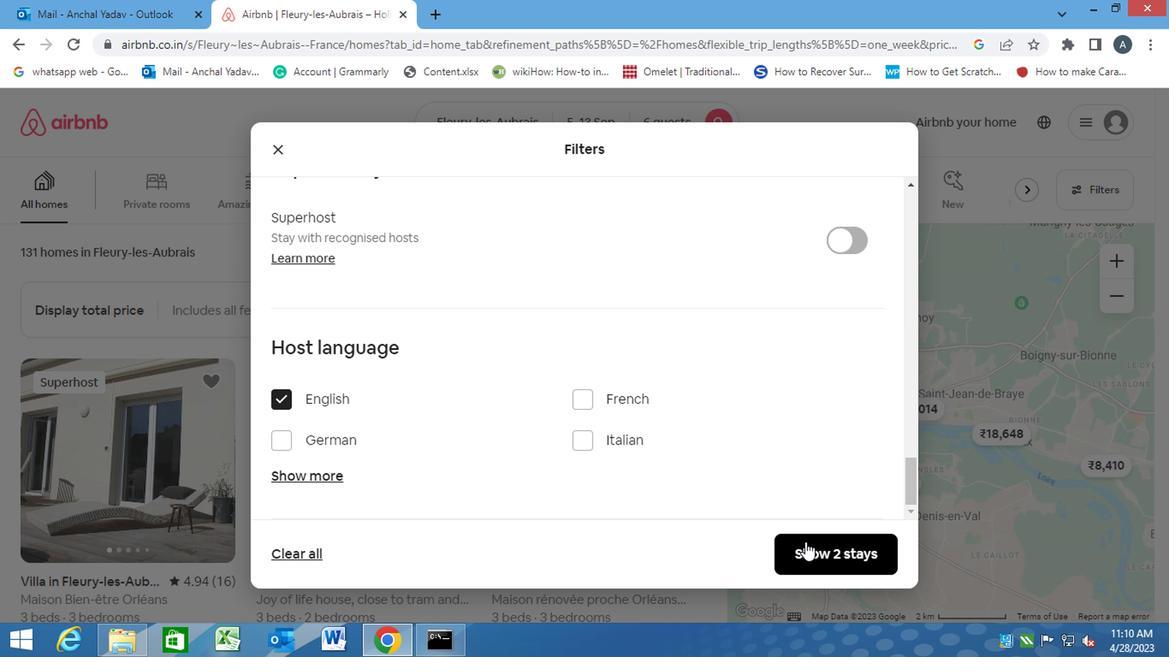 
